Task: Look for space in Berlin from 26th June 2023 to 4th july 2023 for 2 adults, 1 child,  and 1 pet in price range Rs.15000 to Rs.22000. Place can be private room with 2 bedrooms having 2 beds and 2 bathrooms. Property type can be hotel. Amenities needed are: wifi, breakfast, smoking allowed. Booking option can be shelf check-in. Required host language is English.
Action: Mouse moved to (430, 491)
Screenshot: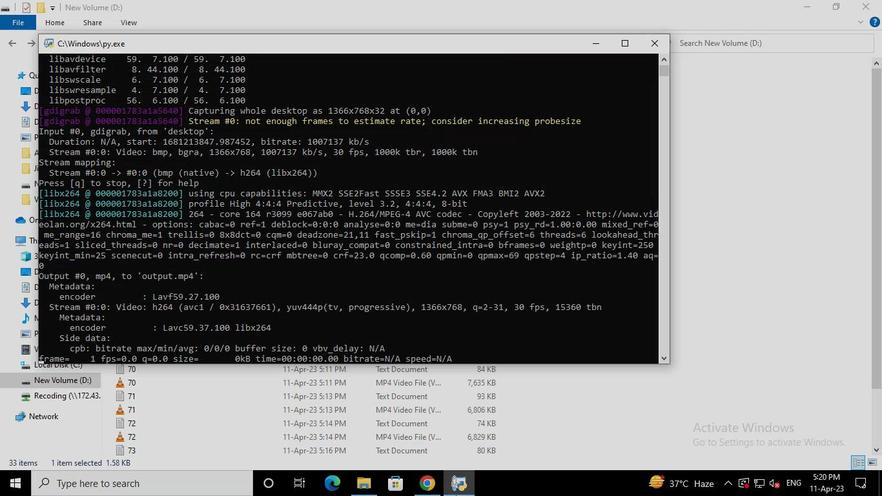 
Action: Mouse pressed left at (430, 491)
Screenshot: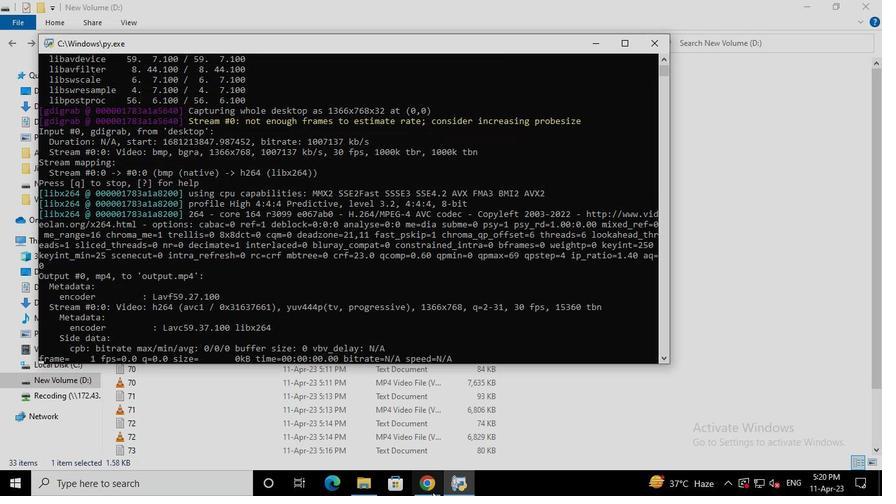 
Action: Mouse moved to (370, 113)
Screenshot: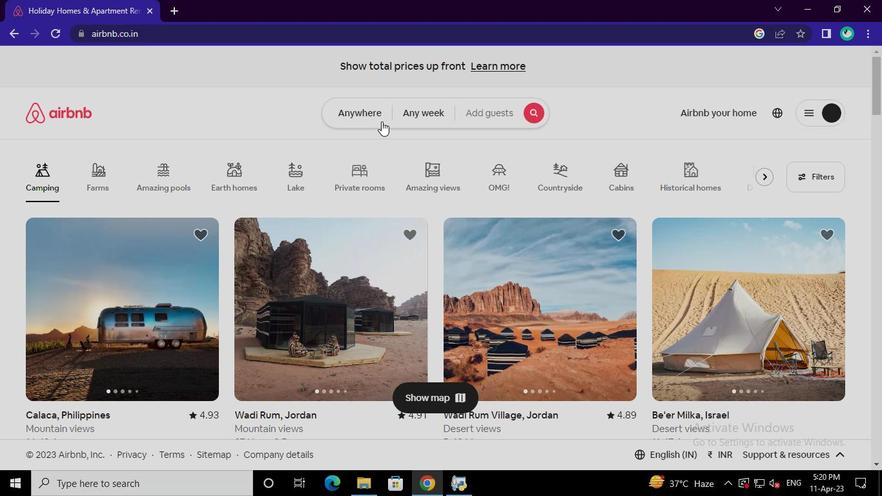 
Action: Mouse pressed left at (370, 113)
Screenshot: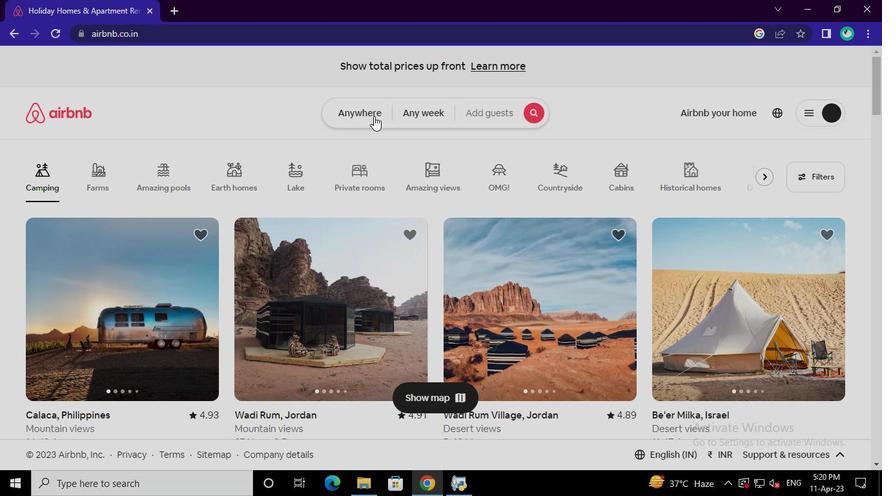 
Action: Mouse moved to (273, 165)
Screenshot: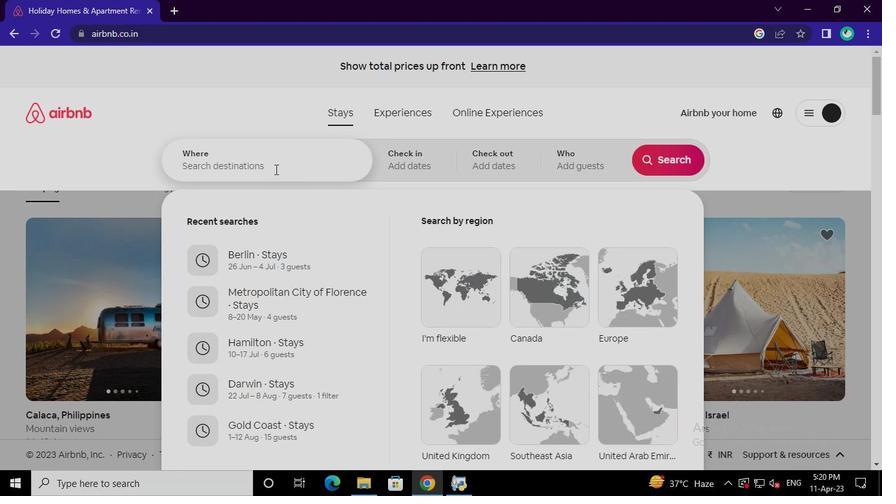 
Action: Mouse pressed left at (273, 165)
Screenshot: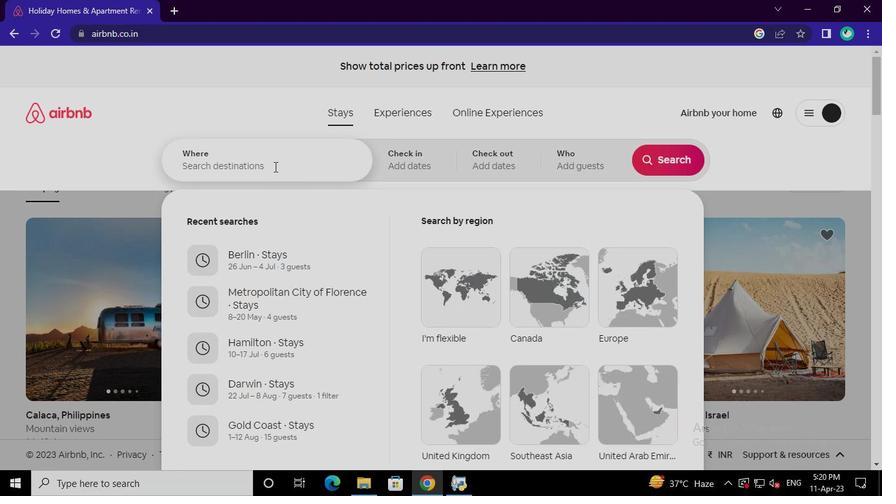 
Action: Keyboard Key.shift
Screenshot: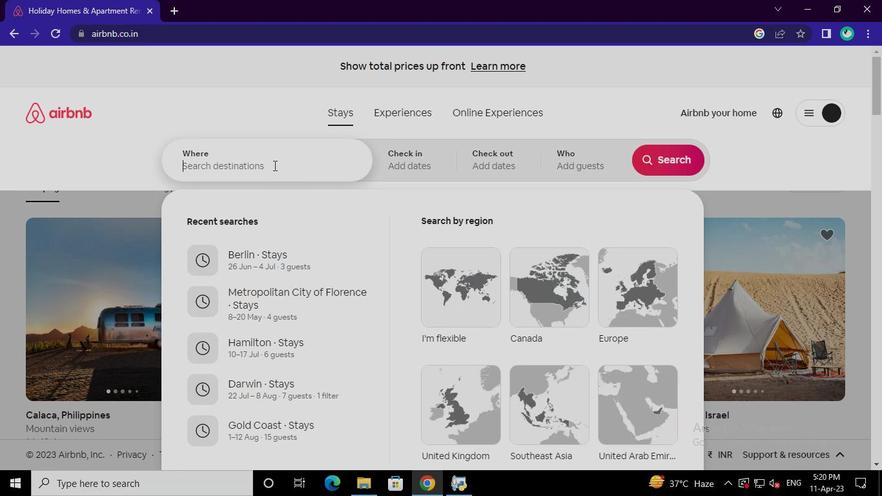 
Action: Keyboard B
Screenshot: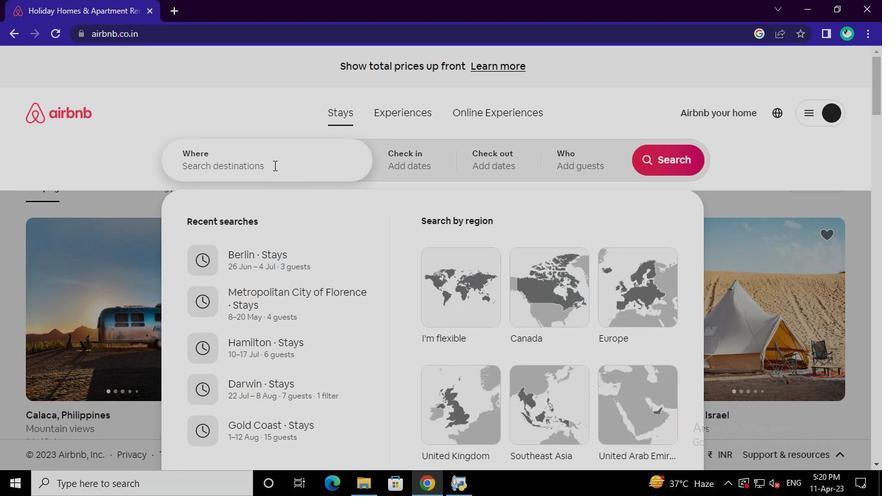 
Action: Keyboard e
Screenshot: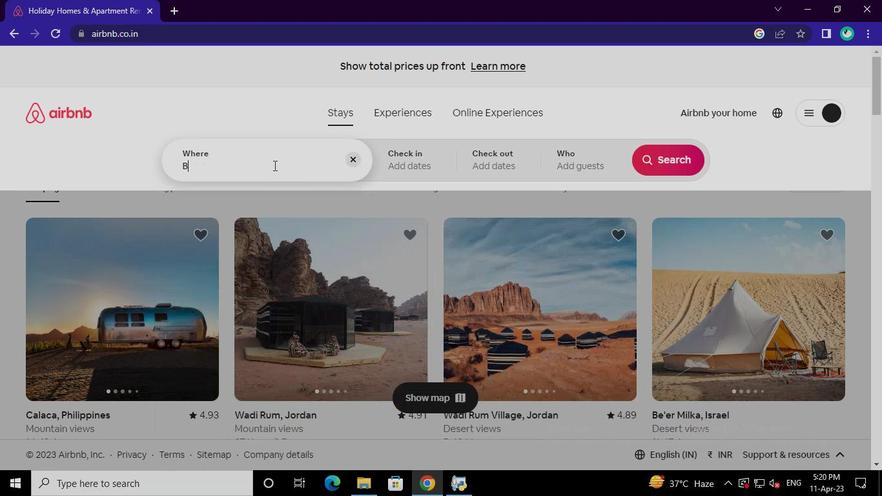 
Action: Keyboard r
Screenshot: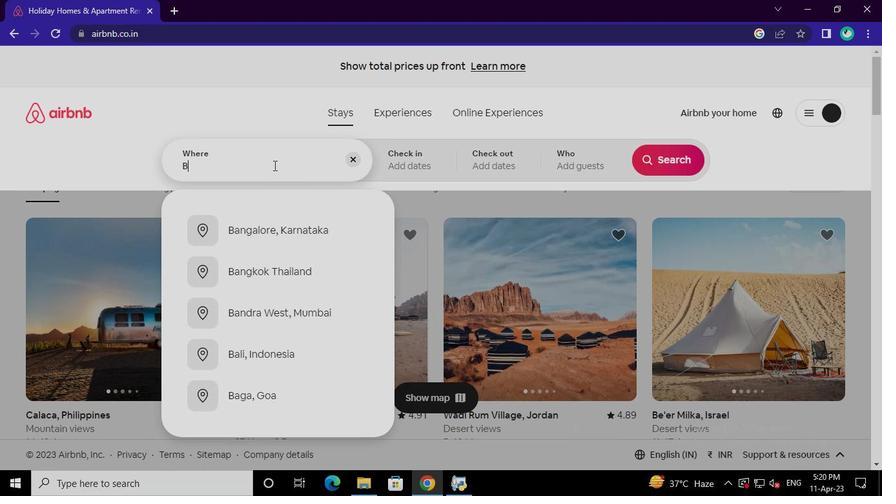 
Action: Keyboard l
Screenshot: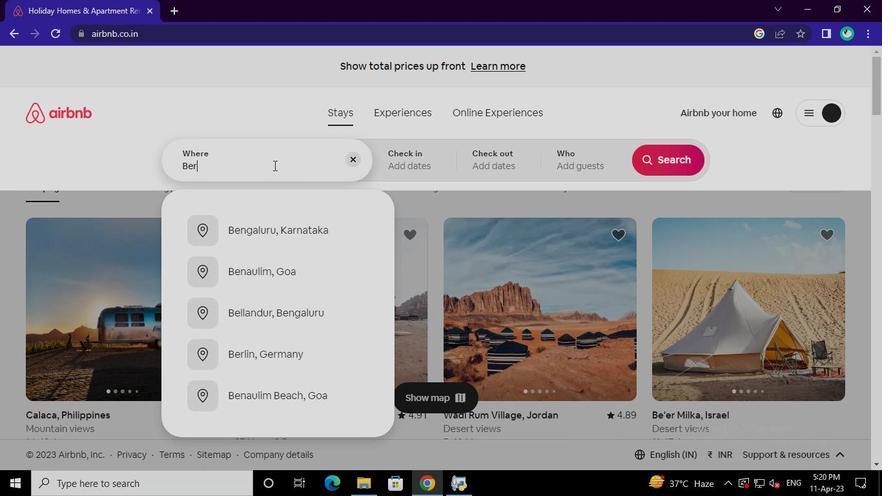 
Action: Keyboard i
Screenshot: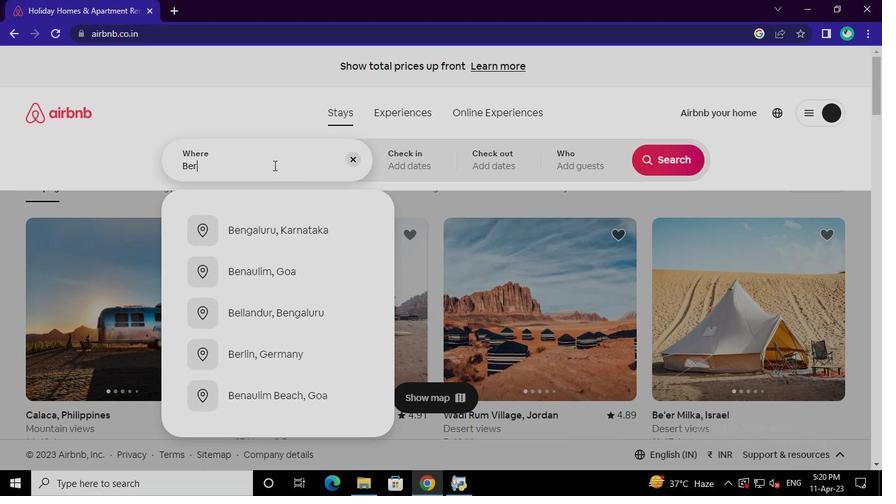 
Action: Keyboard n
Screenshot: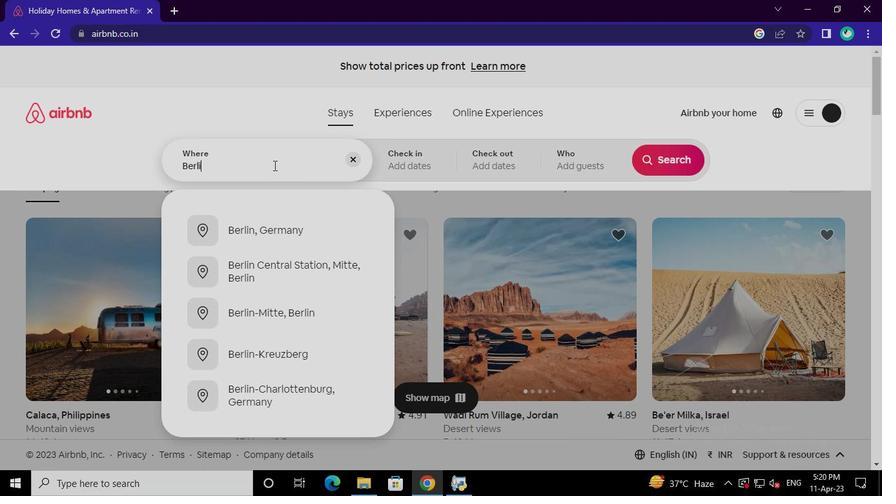 
Action: Mouse moved to (270, 226)
Screenshot: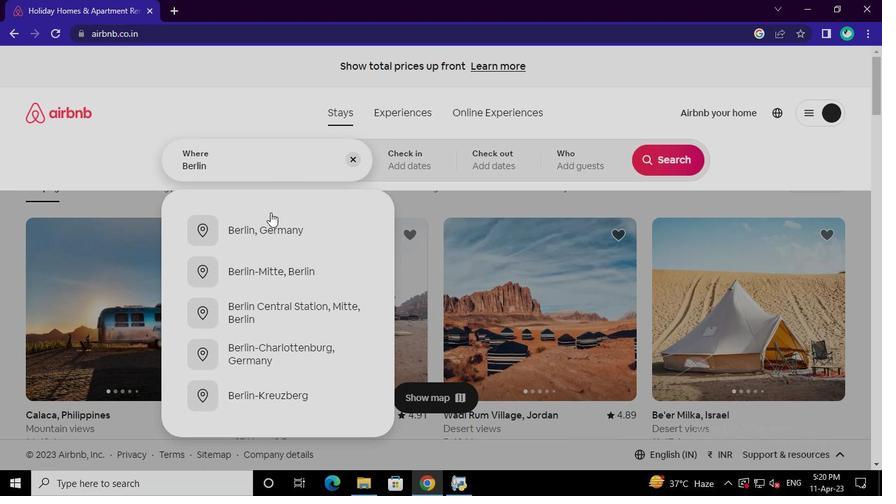
Action: Mouse pressed left at (270, 226)
Screenshot: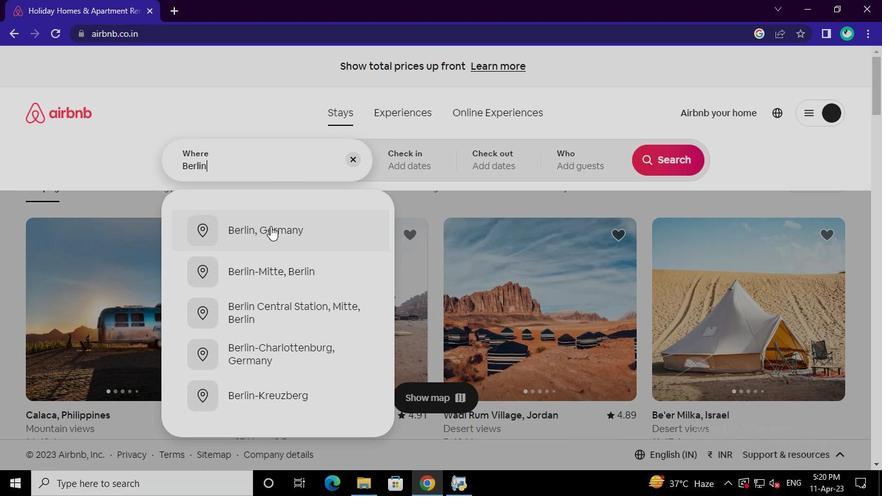 
Action: Mouse moved to (655, 262)
Screenshot: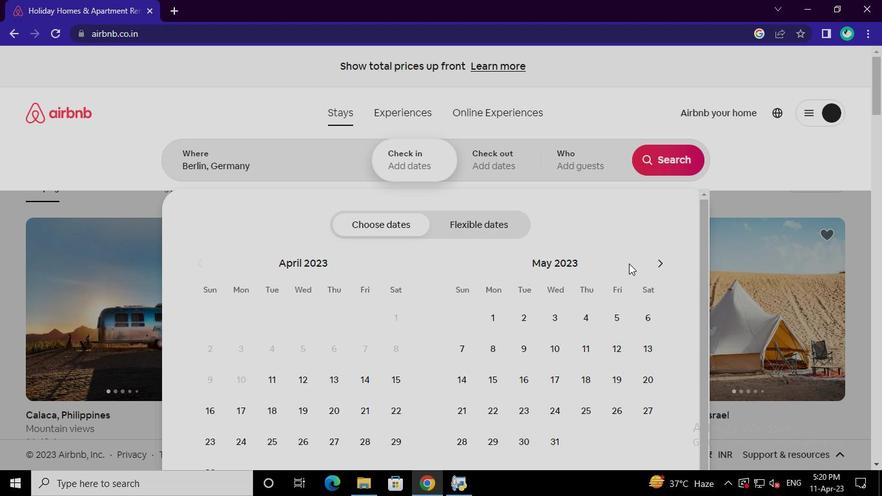 
Action: Mouse pressed left at (655, 262)
Screenshot: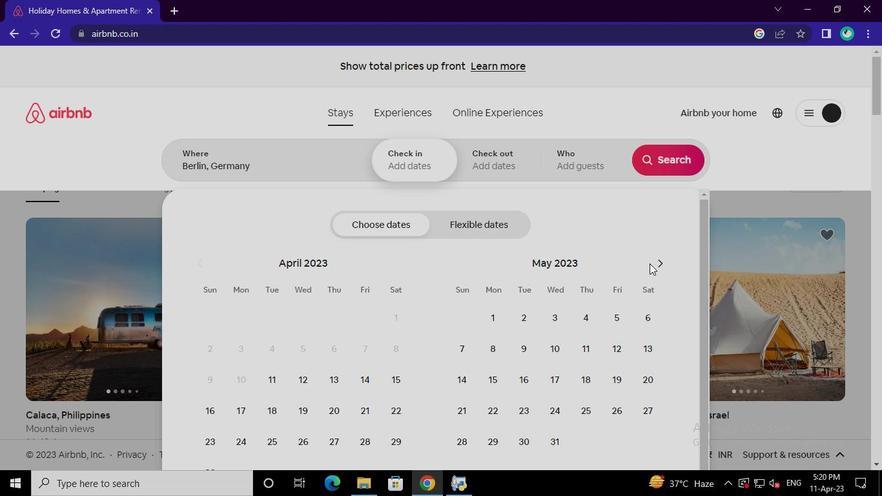 
Action: Mouse moved to (498, 436)
Screenshot: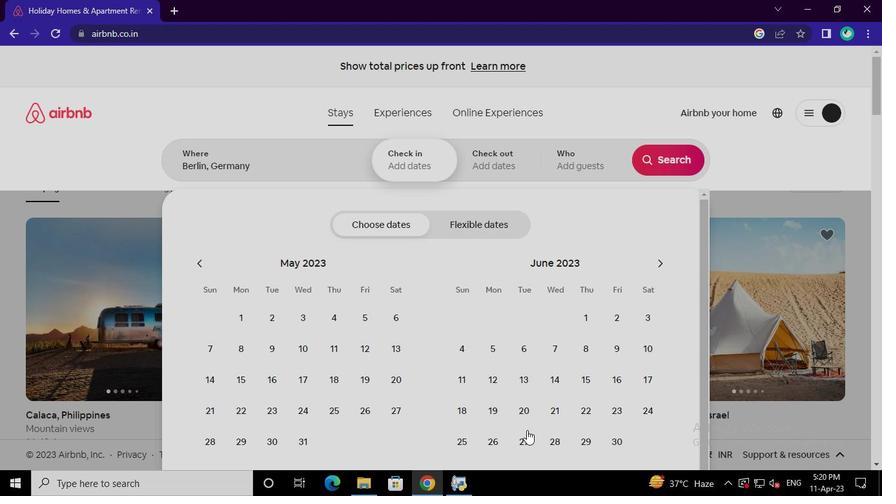
Action: Mouse pressed left at (498, 436)
Screenshot: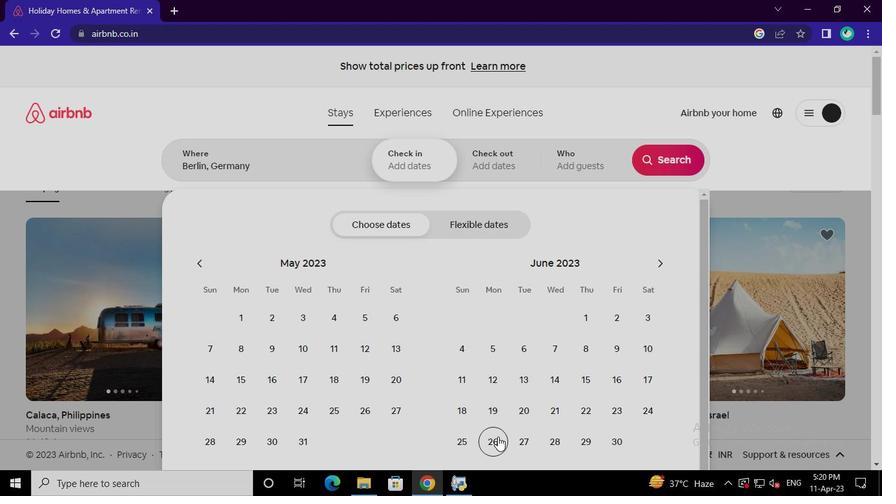 
Action: Mouse moved to (659, 256)
Screenshot: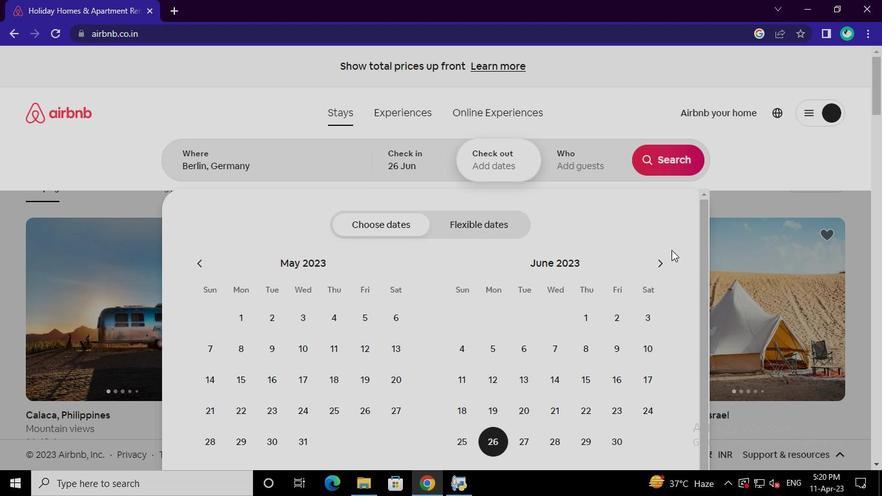 
Action: Mouse pressed left at (659, 256)
Screenshot: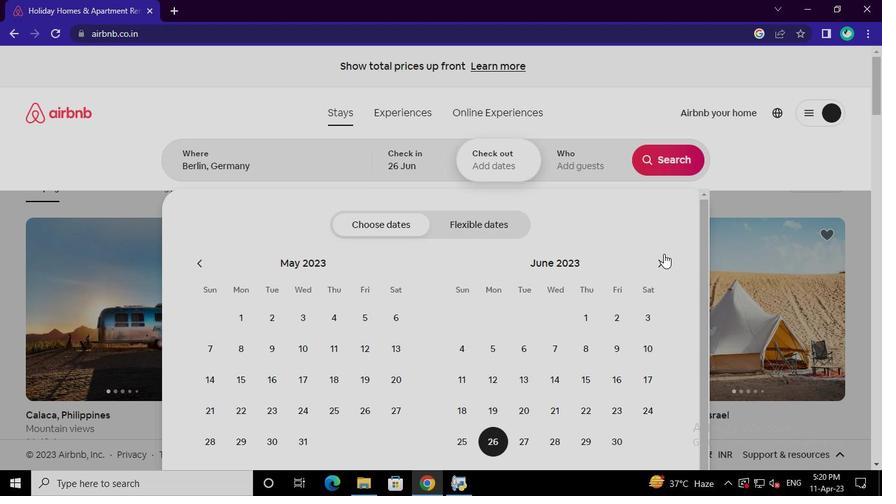 
Action: Mouse moved to (527, 345)
Screenshot: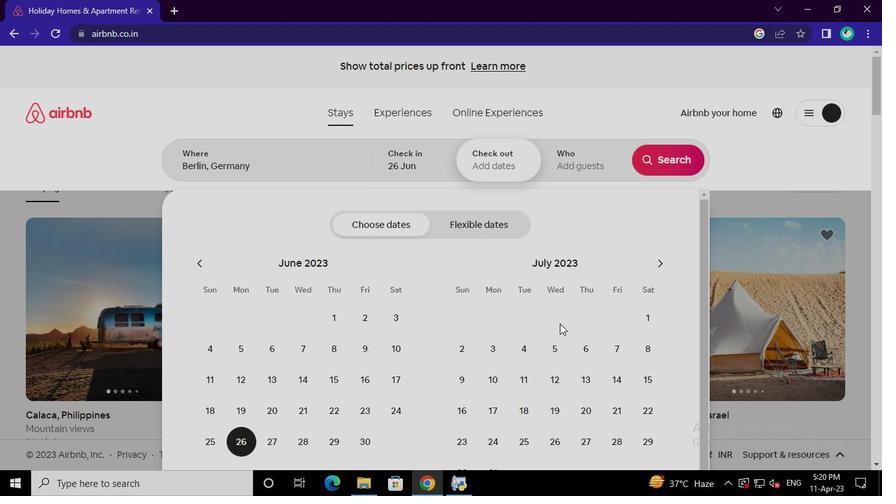 
Action: Mouse pressed left at (527, 345)
Screenshot: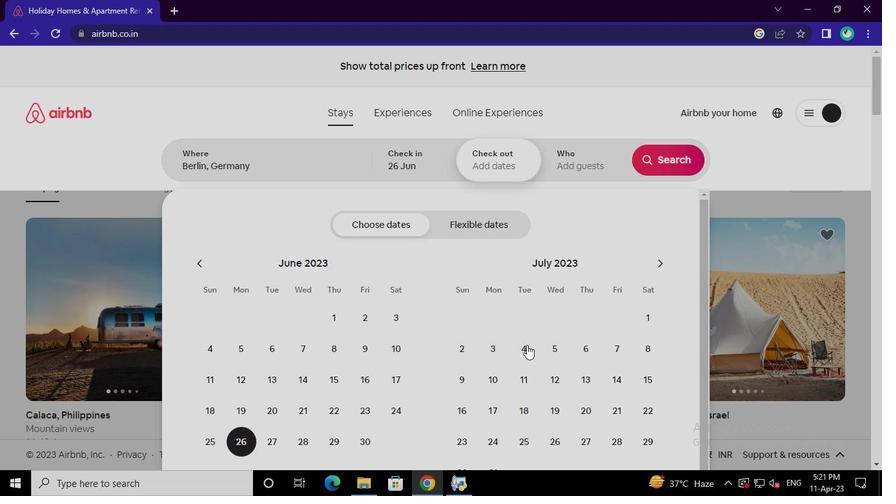 
Action: Mouse moved to (597, 157)
Screenshot: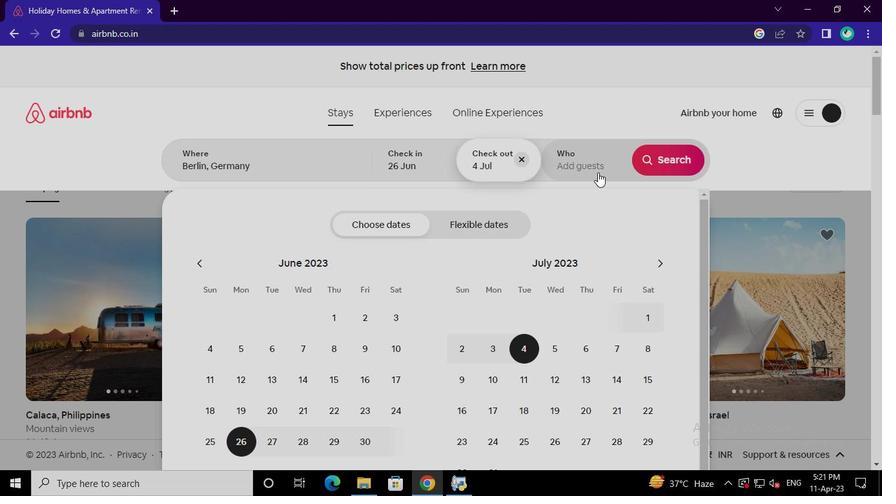 
Action: Mouse pressed left at (597, 157)
Screenshot: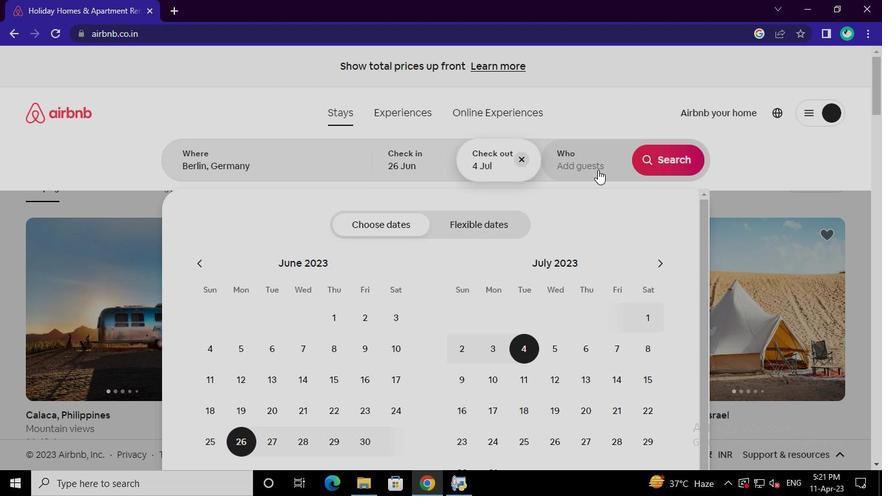 
Action: Mouse moved to (674, 231)
Screenshot: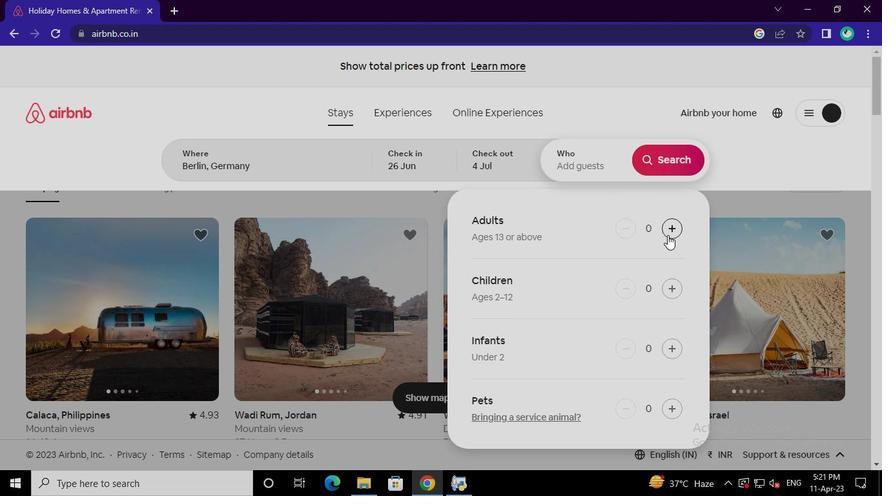 
Action: Mouse pressed left at (674, 231)
Screenshot: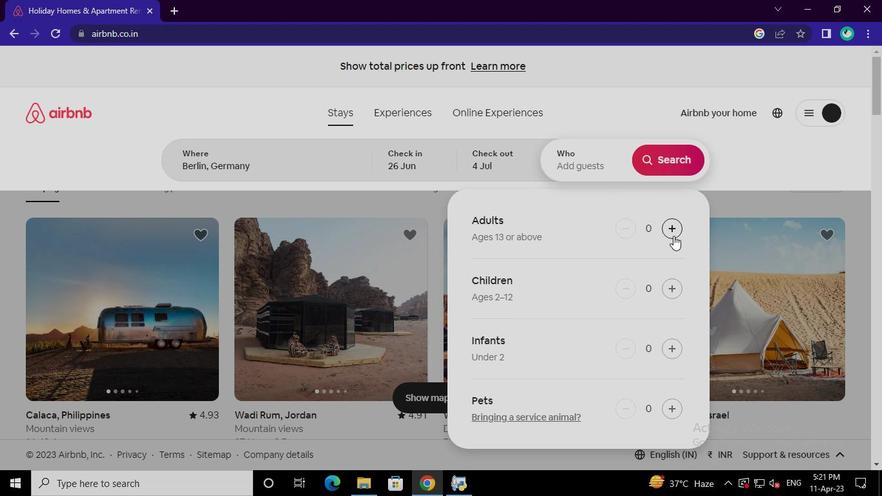 
Action: Mouse pressed left at (674, 231)
Screenshot: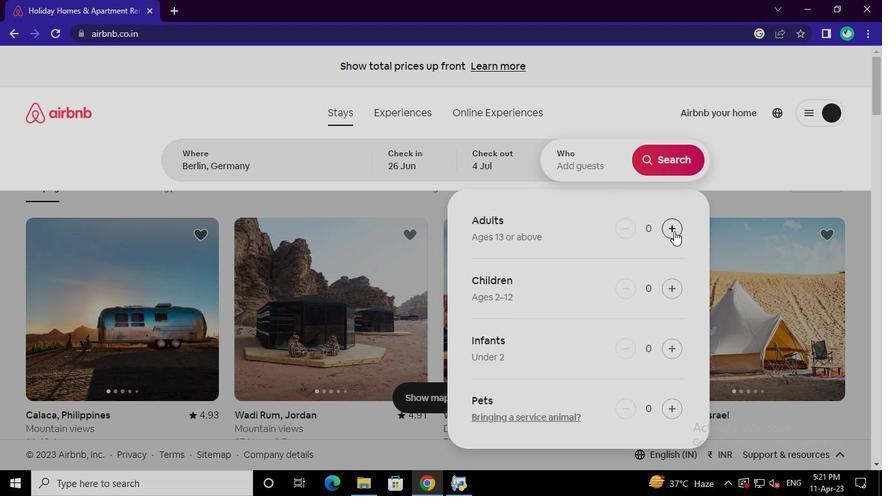 
Action: Mouse moved to (677, 287)
Screenshot: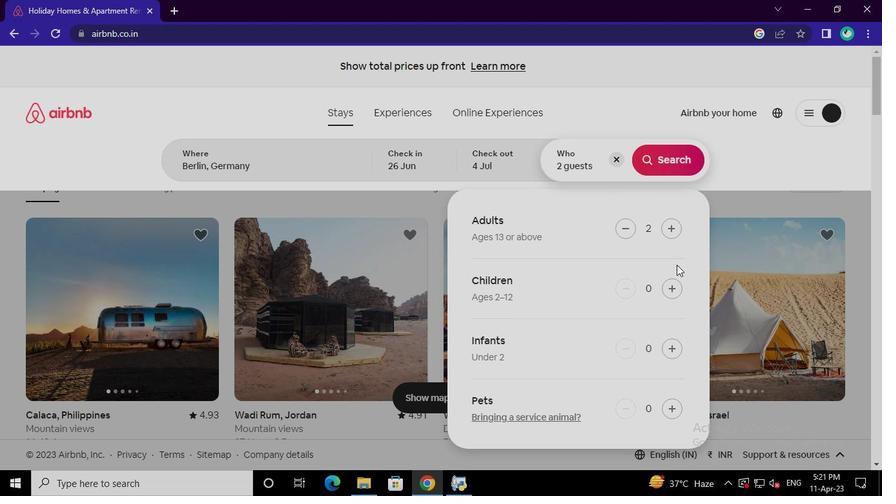 
Action: Mouse pressed left at (677, 287)
Screenshot: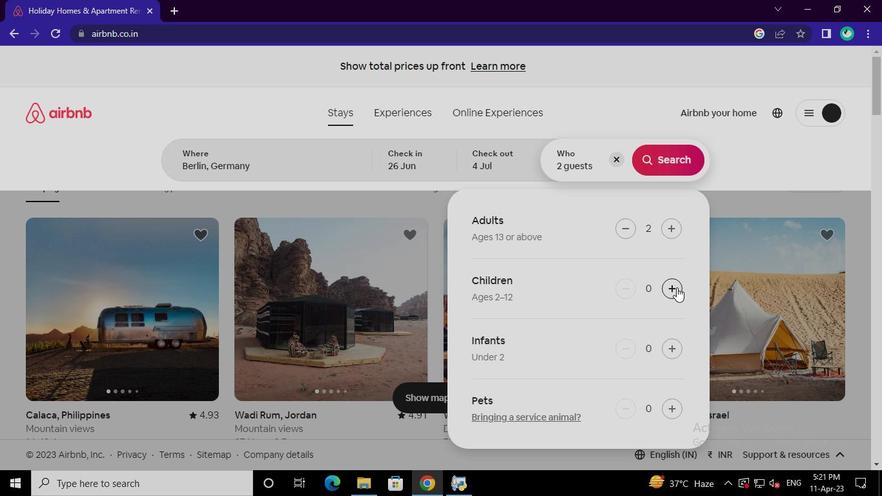 
Action: Mouse moved to (673, 408)
Screenshot: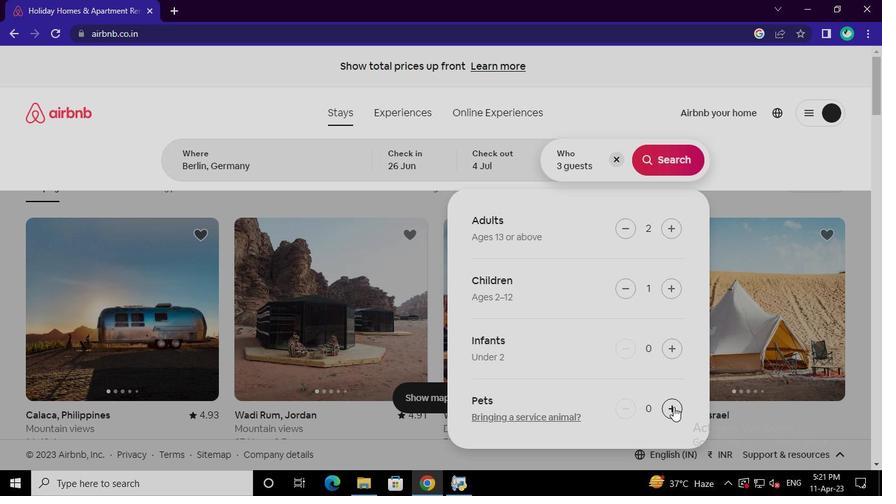
Action: Mouse pressed left at (673, 408)
Screenshot: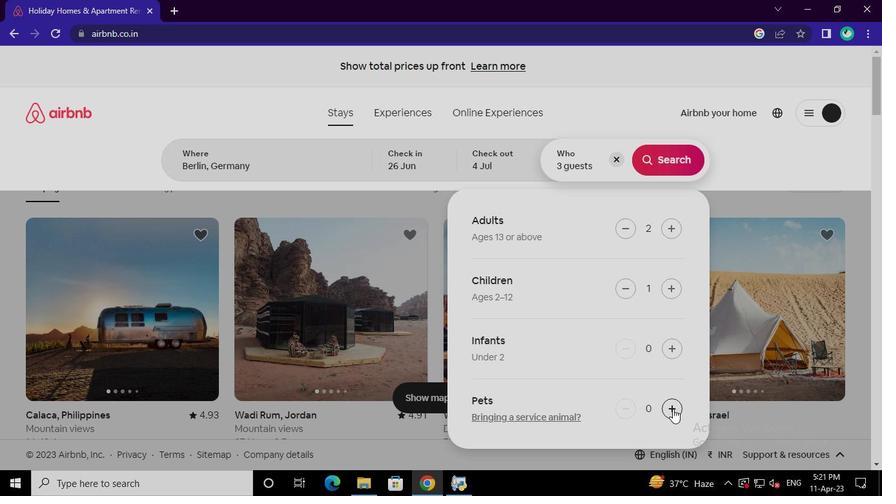 
Action: Mouse moved to (686, 158)
Screenshot: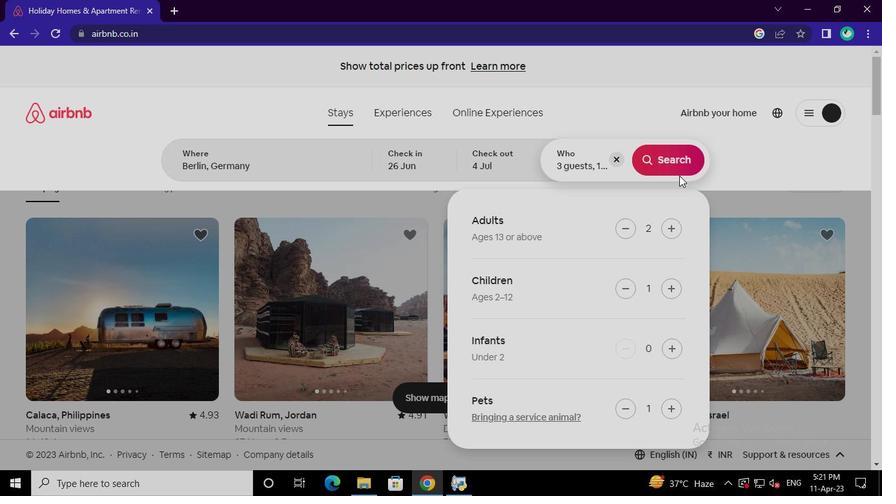 
Action: Mouse pressed left at (686, 158)
Screenshot: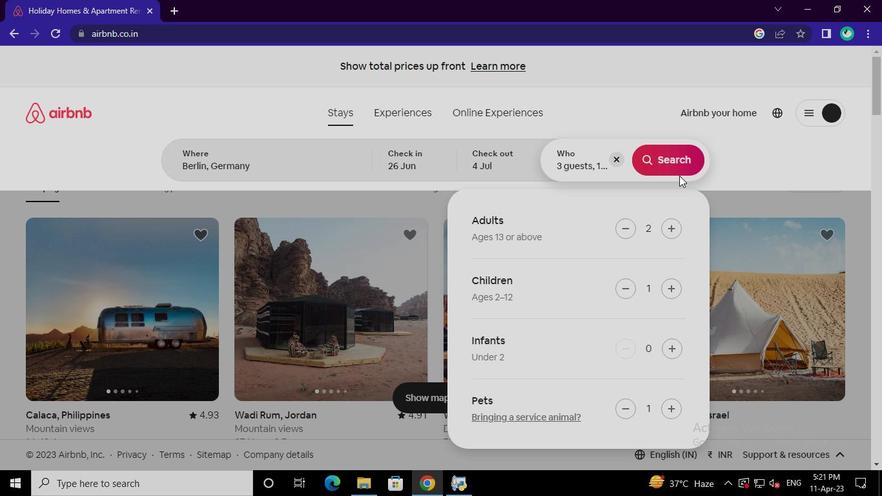 
Action: Mouse moved to (839, 118)
Screenshot: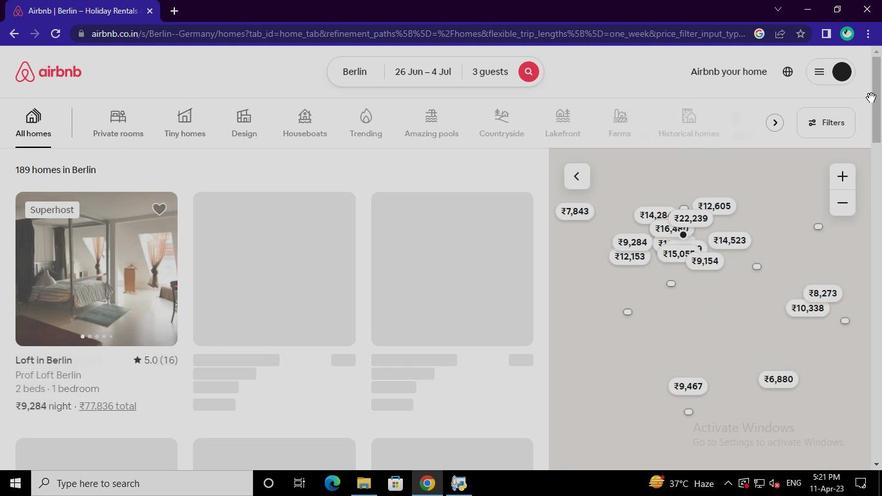 
Action: Mouse pressed left at (839, 118)
Screenshot: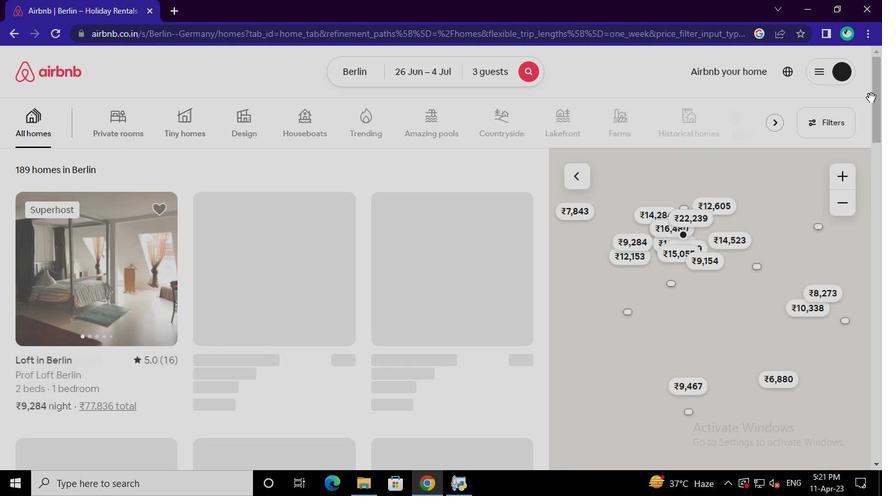 
Action: Mouse moved to (345, 289)
Screenshot: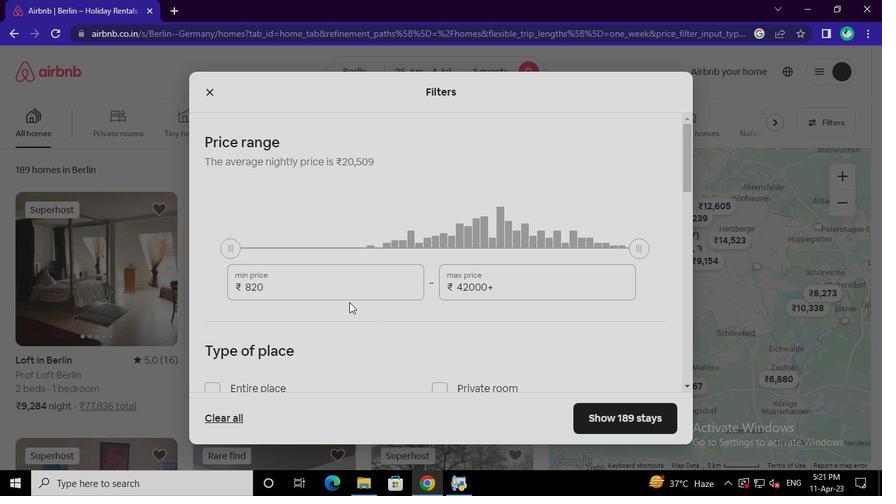 
Action: Mouse pressed left at (345, 289)
Screenshot: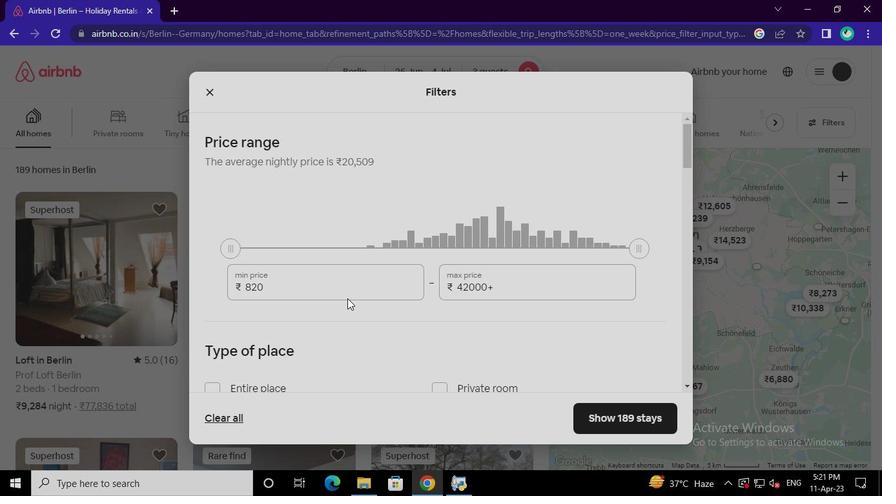 
Action: Keyboard Key.backspace
Screenshot: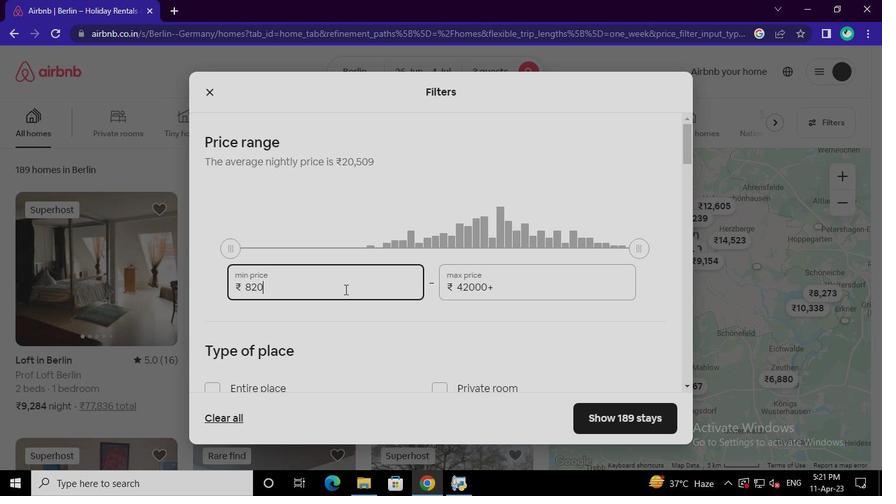 
Action: Keyboard Key.backspace
Screenshot: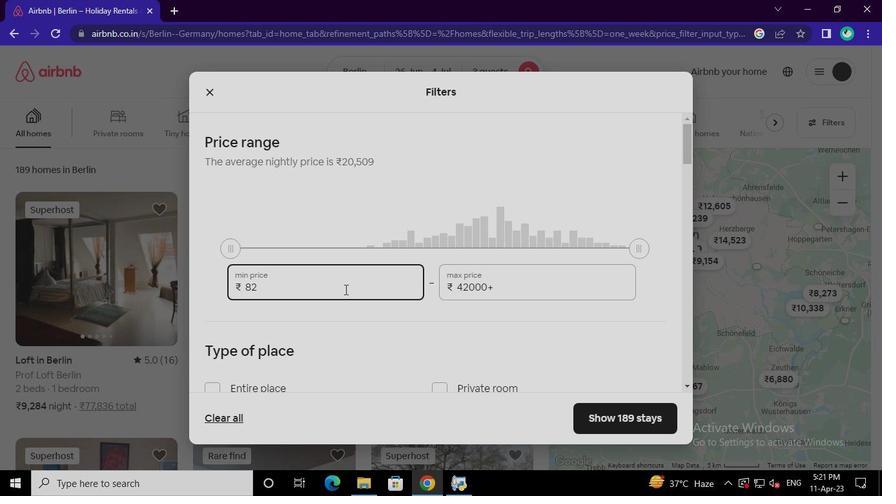 
Action: Keyboard Key.backspace
Screenshot: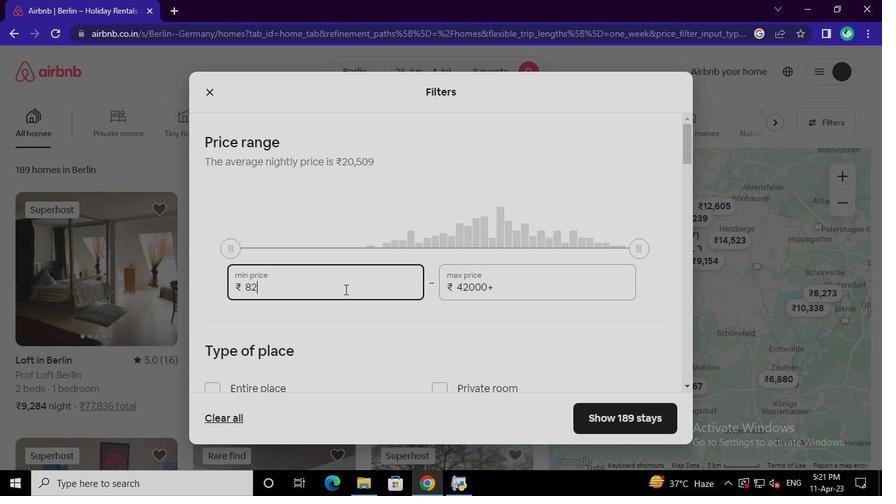 
Action: Keyboard Key.backspace
Screenshot: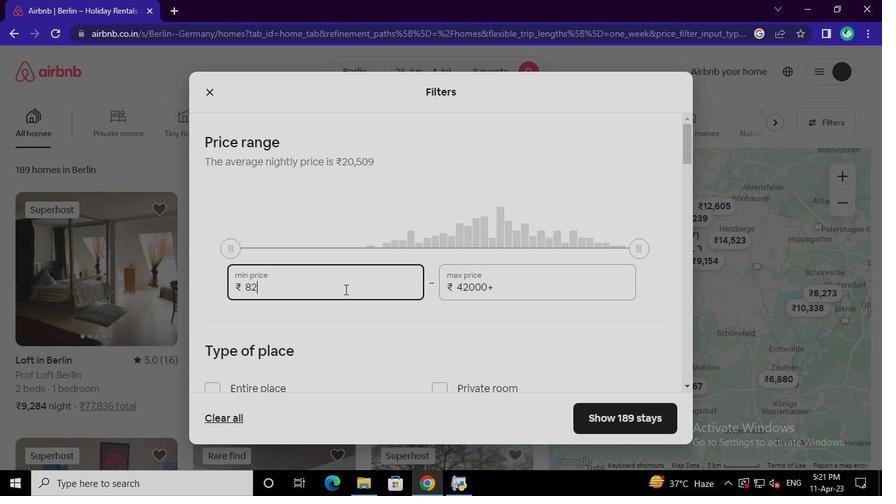 
Action: Keyboard Key.backspace
Screenshot: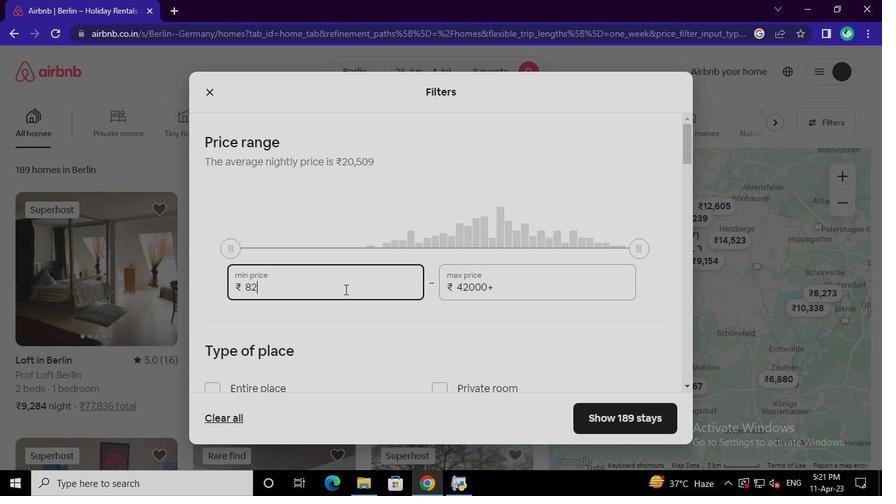
Action: Keyboard Key.backspace
Screenshot: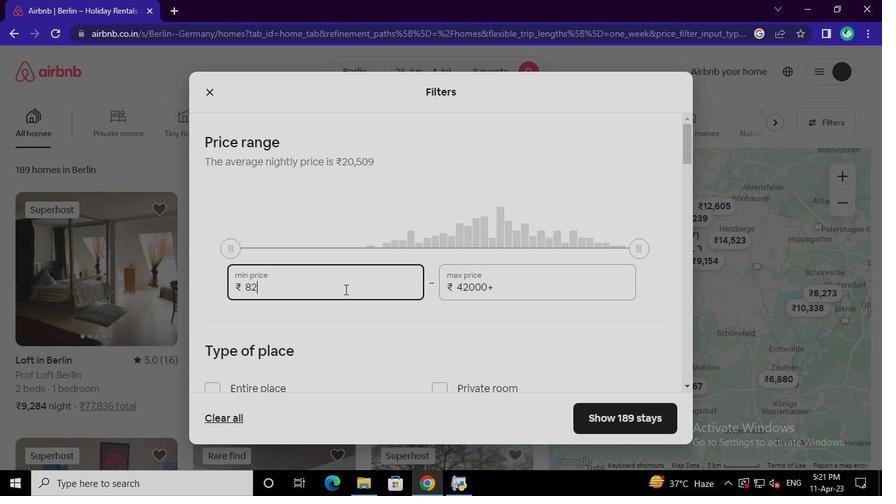 
Action: Keyboard Key.backspace
Screenshot: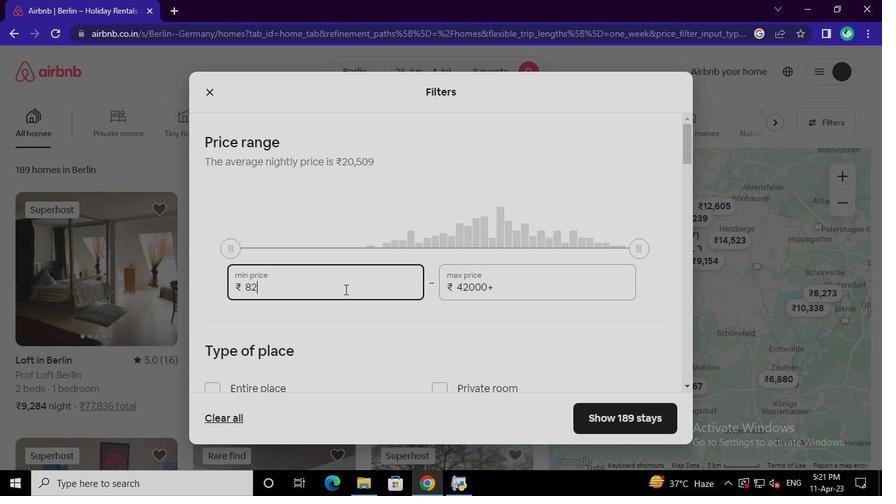 
Action: Keyboard Key.backspace
Screenshot: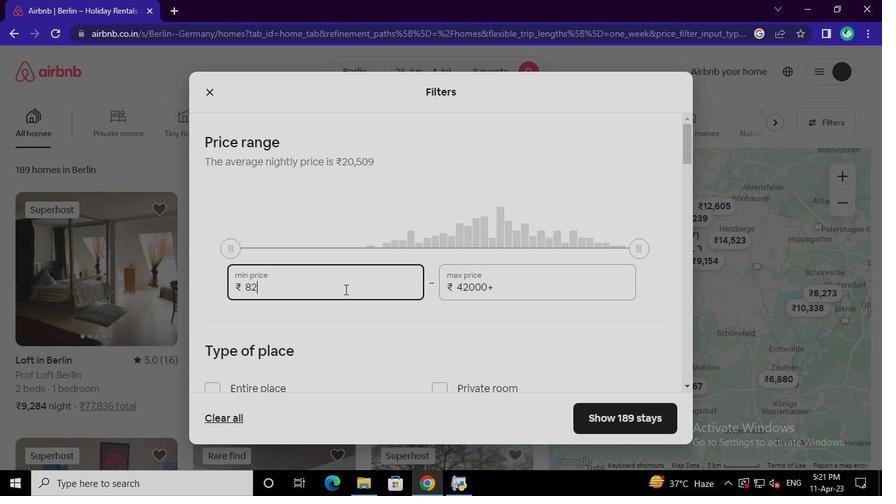 
Action: Keyboard Key.backspace
Screenshot: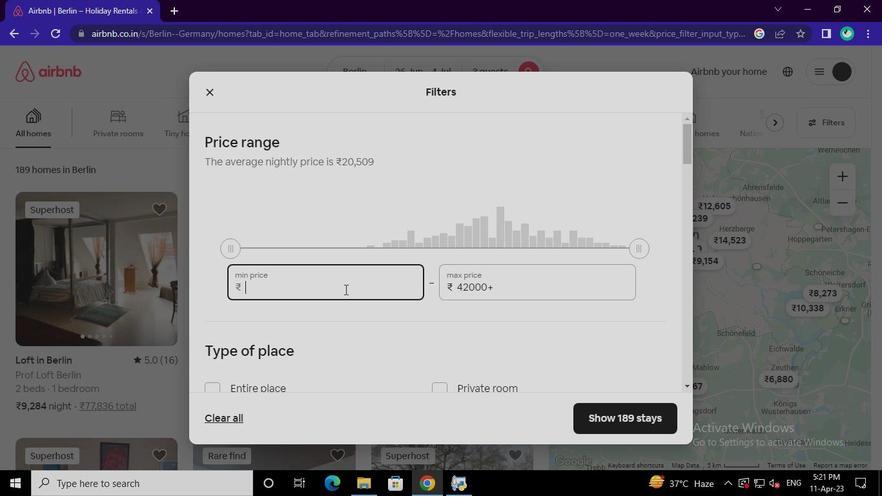 
Action: Keyboard <97>
Screenshot: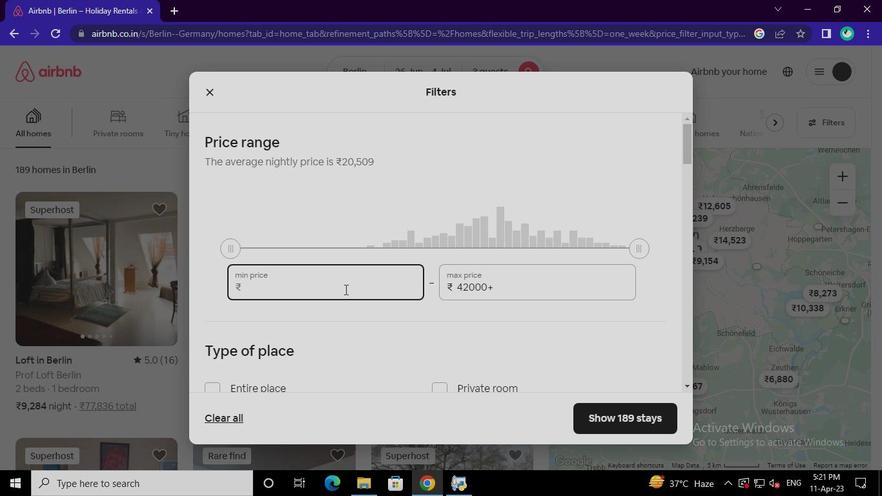 
Action: Keyboard <101>
Screenshot: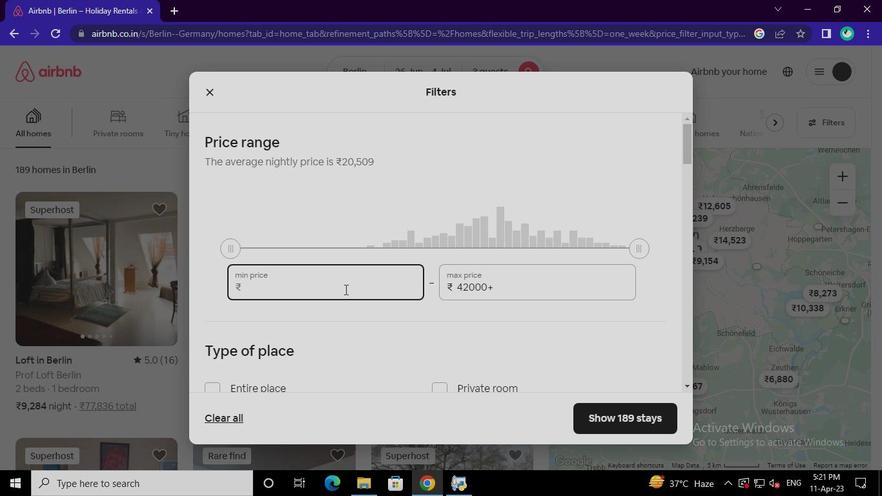 
Action: Keyboard <96>
Screenshot: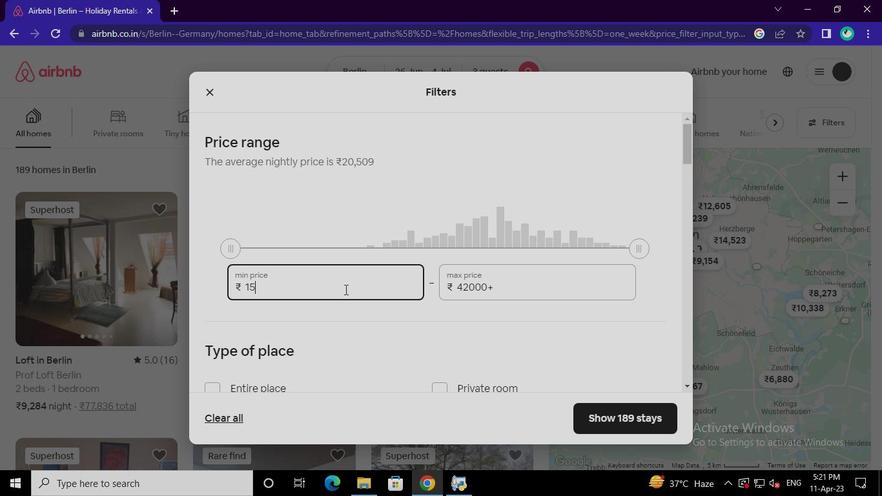 
Action: Keyboard <96>
Screenshot: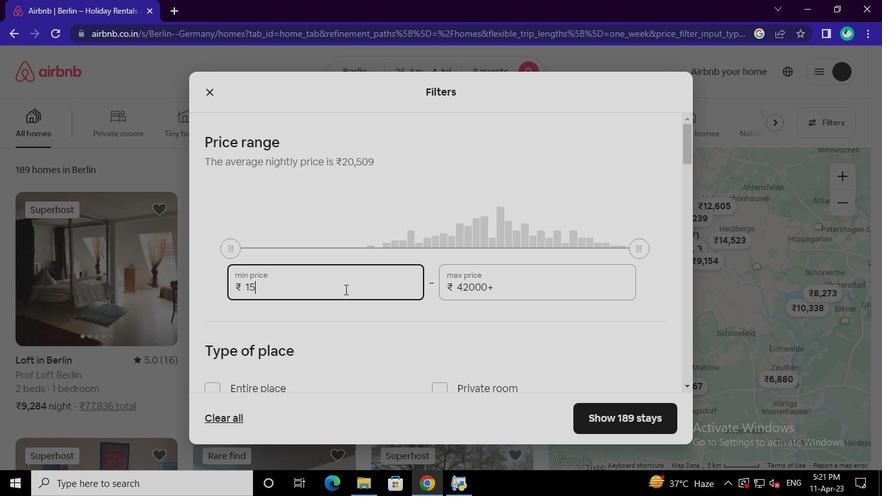 
Action: Keyboard <96>
Screenshot: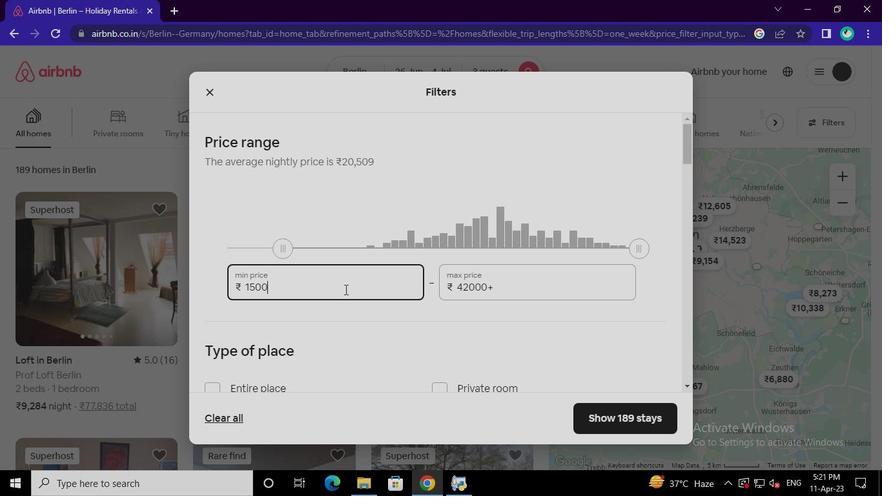 
Action: Mouse moved to (500, 281)
Screenshot: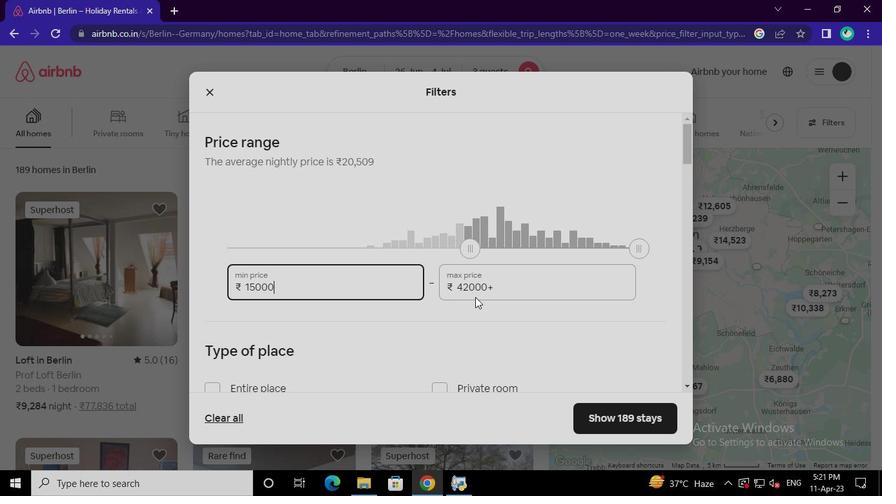 
Action: Mouse pressed left at (500, 281)
Screenshot: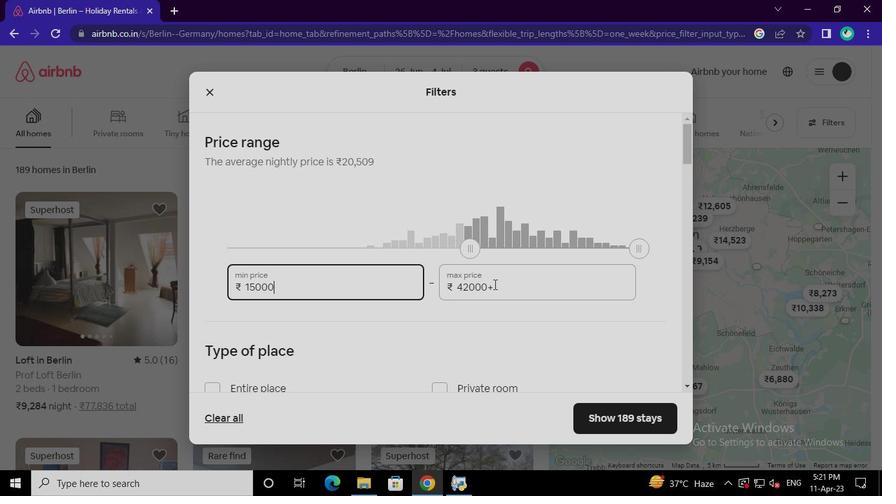 
Action: Keyboard Key.backspace
Screenshot: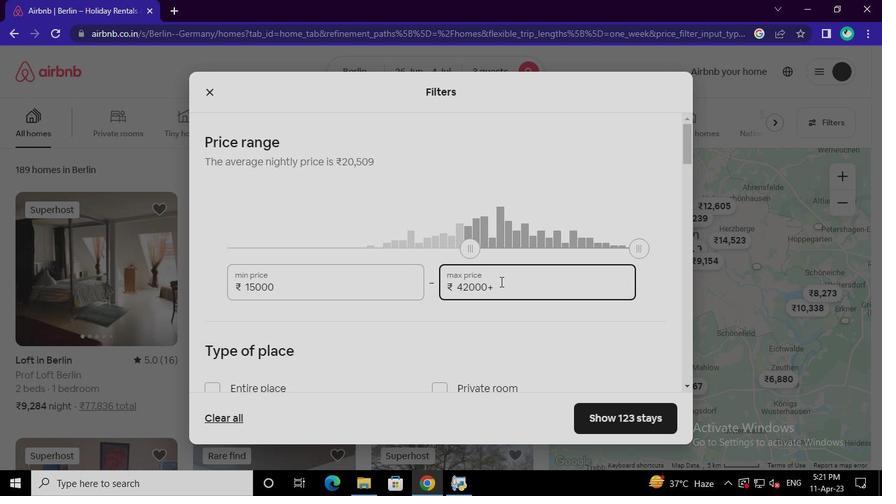 
Action: Keyboard Key.backspace
Screenshot: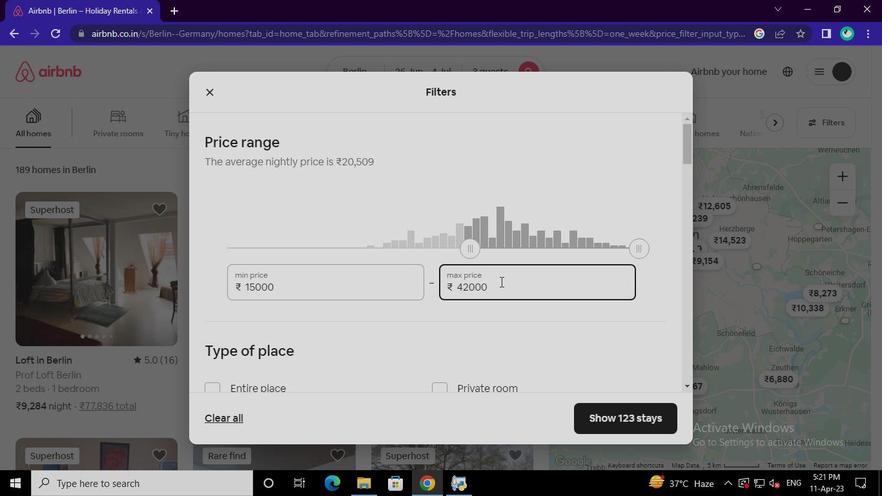 
Action: Keyboard Key.backspace
Screenshot: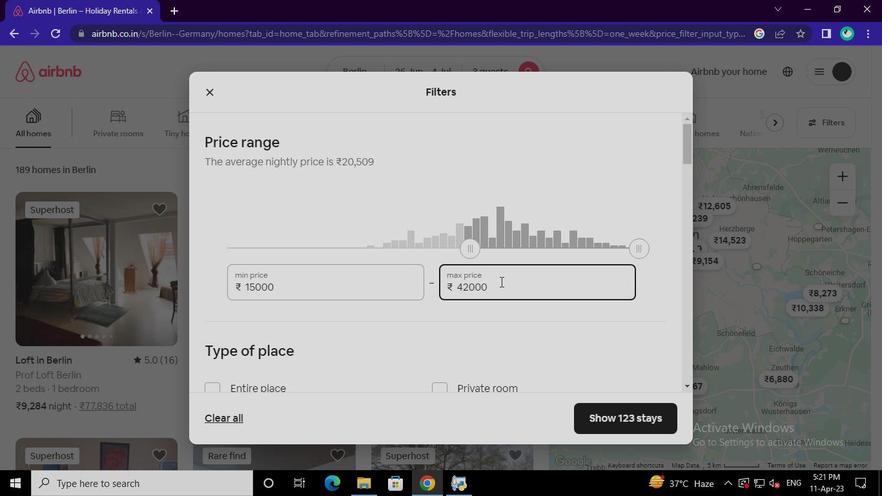 
Action: Keyboard Key.backspace
Screenshot: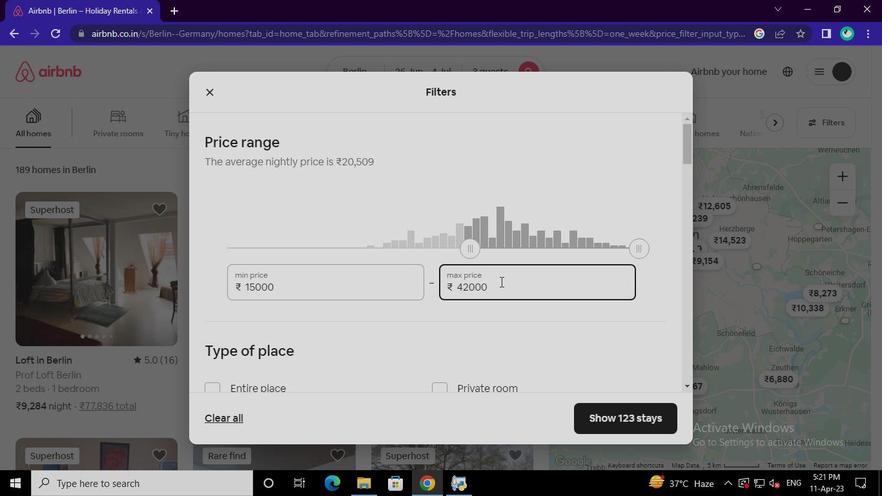 
Action: Keyboard Key.backspace
Screenshot: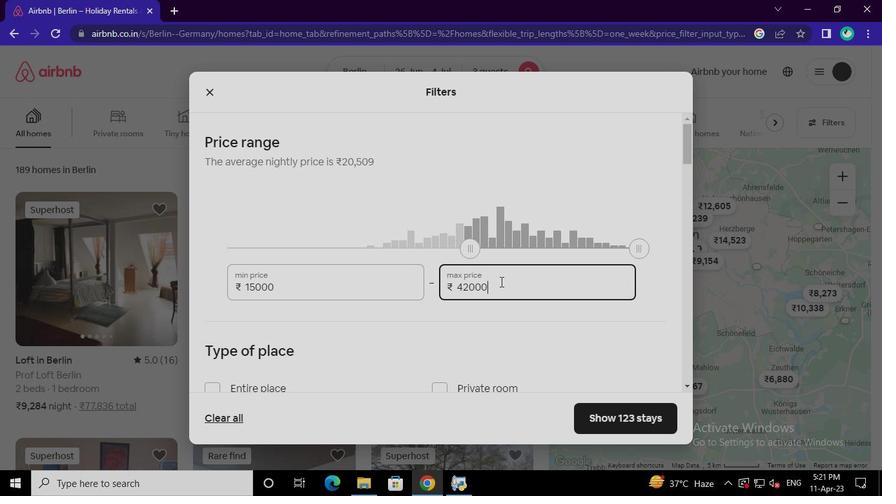 
Action: Keyboard Key.backspace
Screenshot: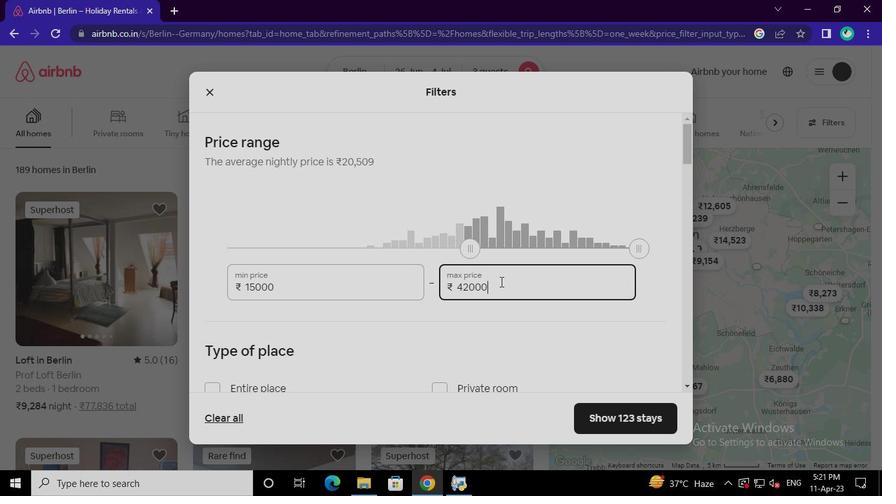 
Action: Keyboard Key.backspace
Screenshot: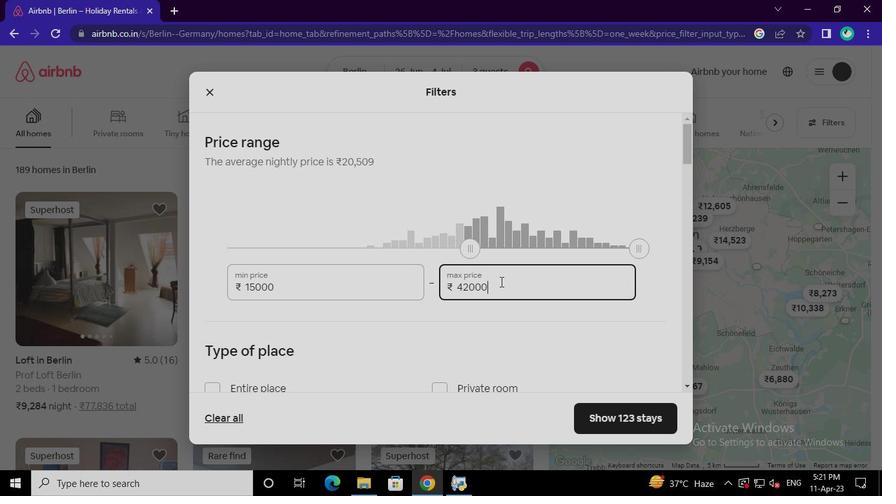 
Action: Keyboard Key.backspace
Screenshot: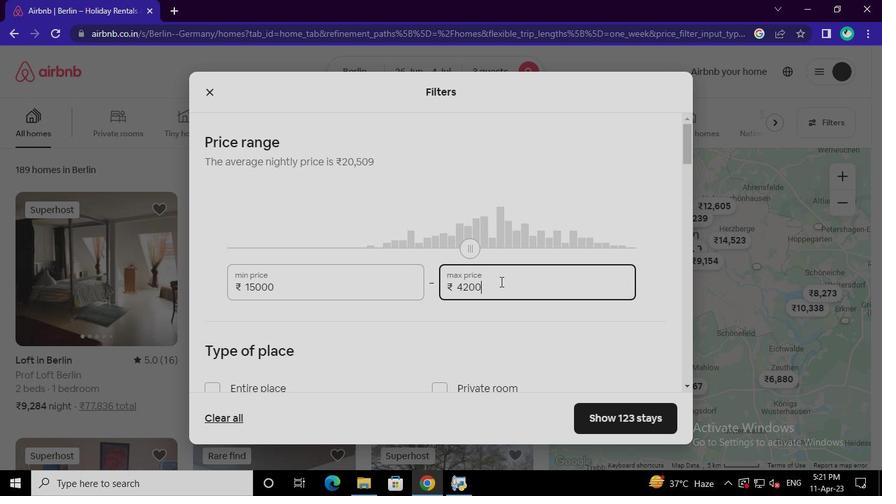 
Action: Keyboard Key.backspace
Screenshot: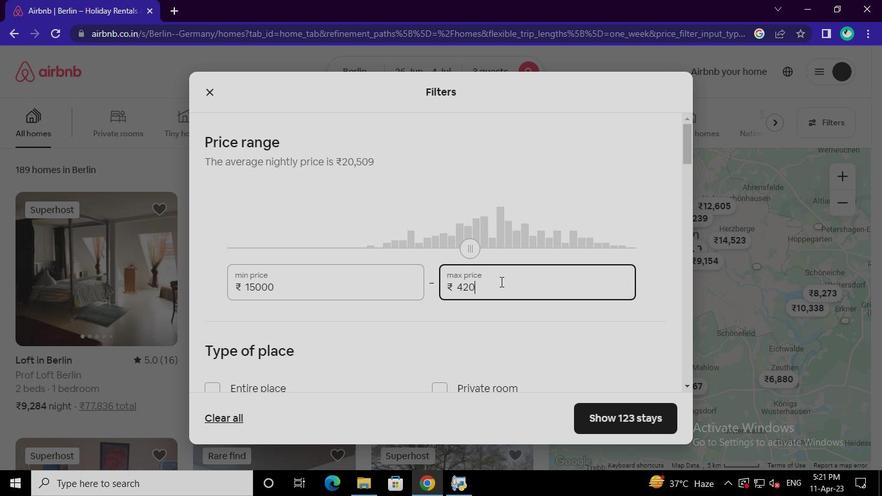 
Action: Keyboard <98>
Screenshot: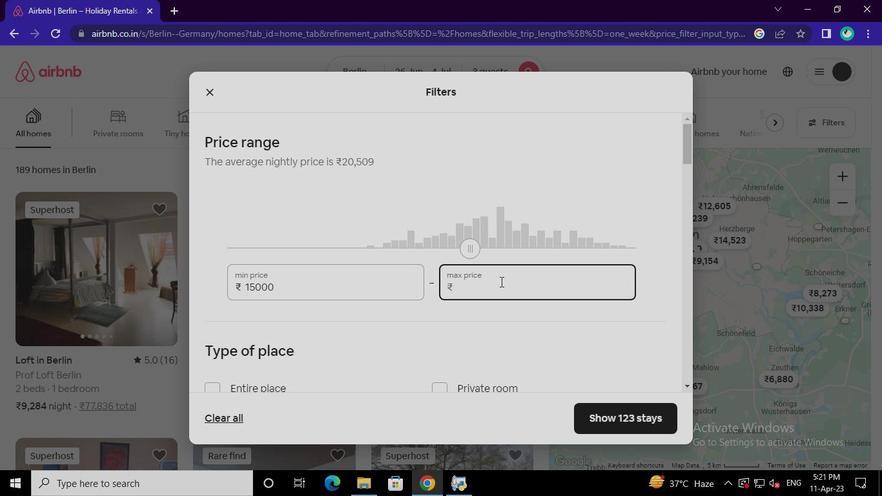 
Action: Keyboard <98>
Screenshot: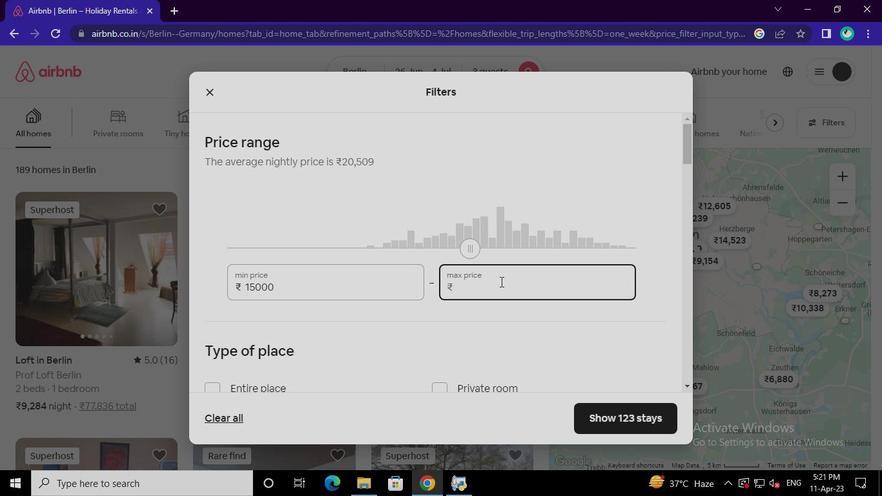 
Action: Keyboard <96>
Screenshot: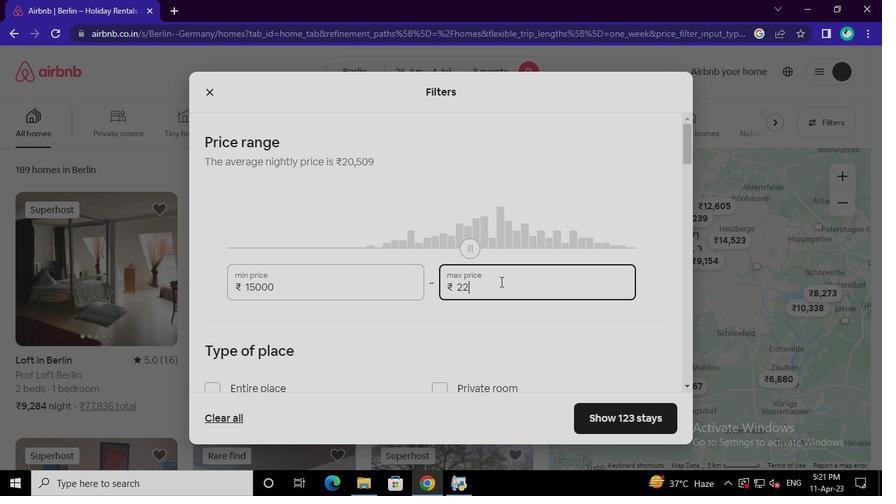 
Action: Keyboard <96>
Screenshot: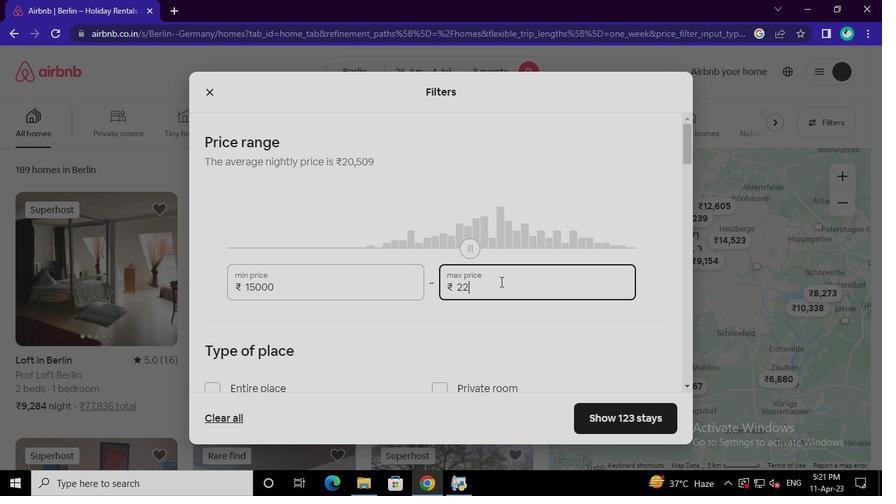 
Action: Keyboard <96>
Screenshot: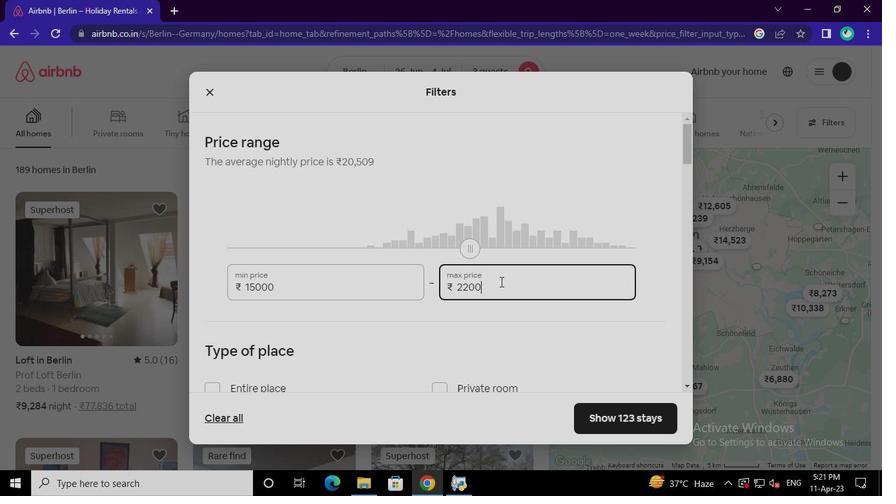 
Action: Mouse moved to (434, 326)
Screenshot: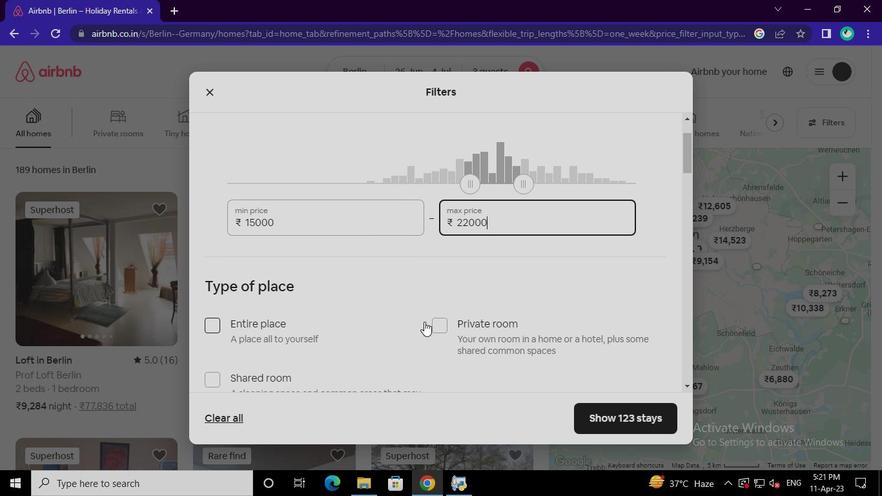 
Action: Mouse pressed left at (434, 326)
Screenshot: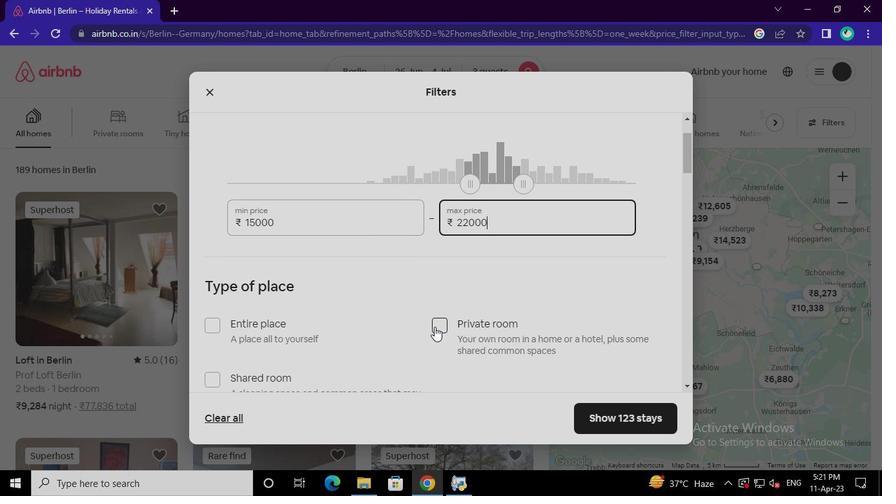
Action: Mouse moved to (331, 283)
Screenshot: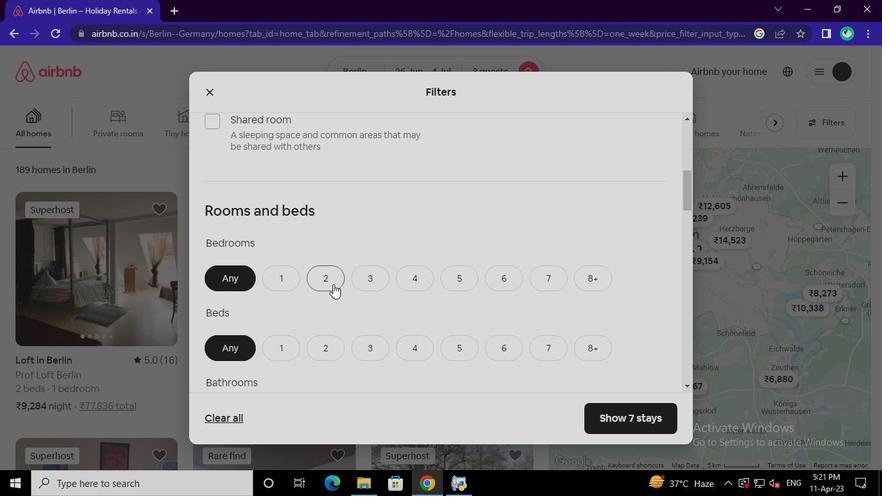 
Action: Mouse pressed left at (331, 283)
Screenshot: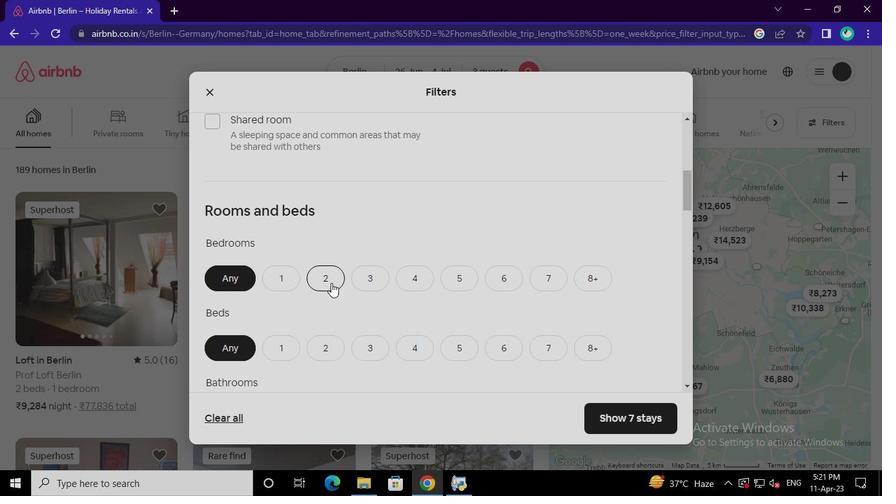 
Action: Mouse pressed left at (331, 283)
Screenshot: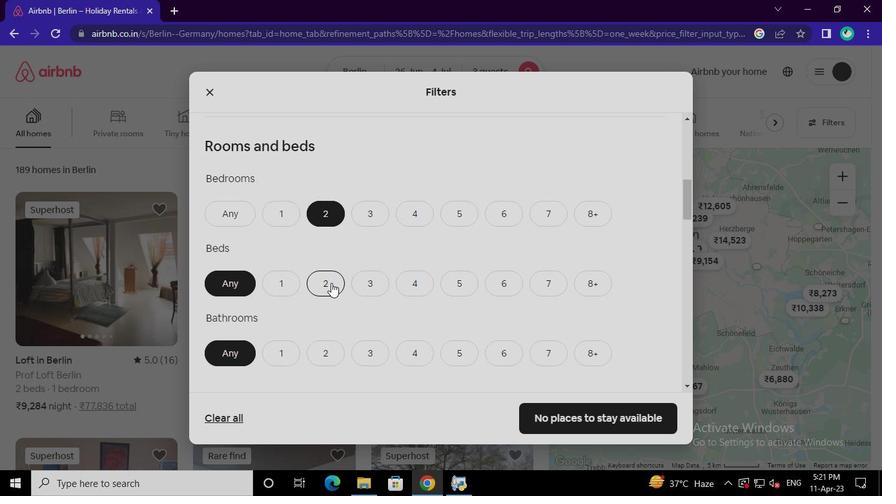 
Action: Mouse moved to (322, 230)
Screenshot: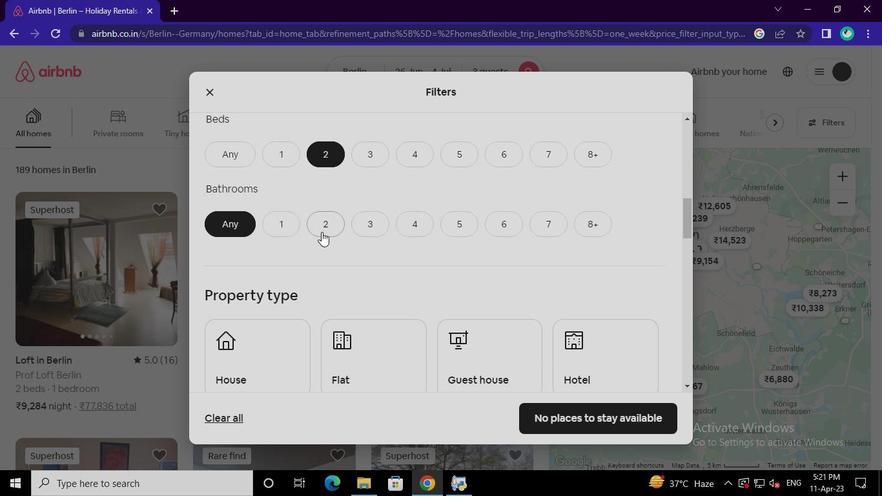 
Action: Mouse pressed left at (322, 230)
Screenshot: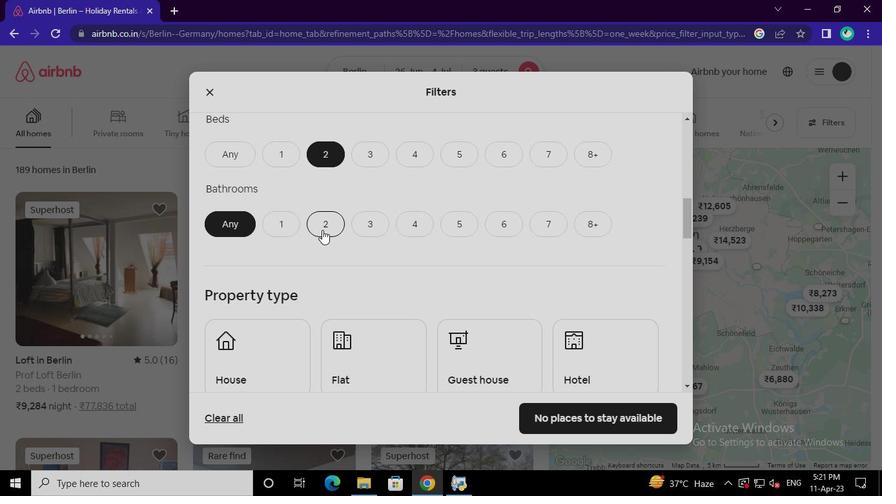 
Action: Mouse moved to (597, 307)
Screenshot: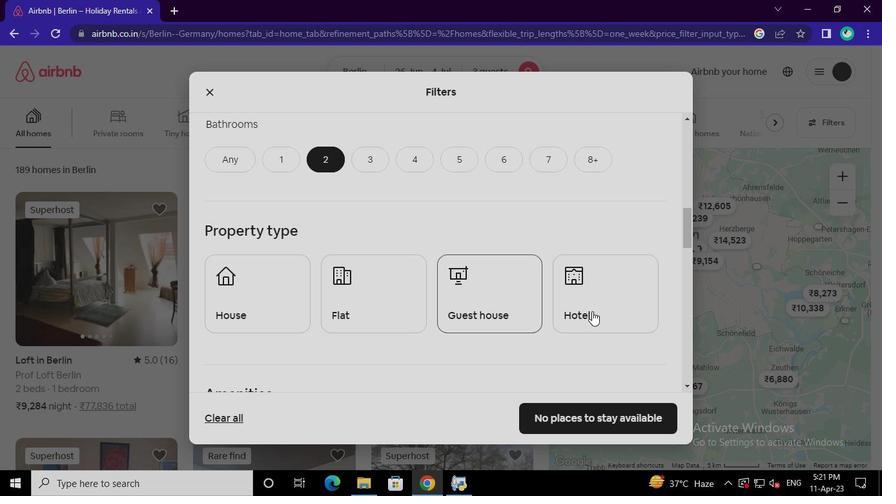 
Action: Mouse pressed left at (597, 307)
Screenshot: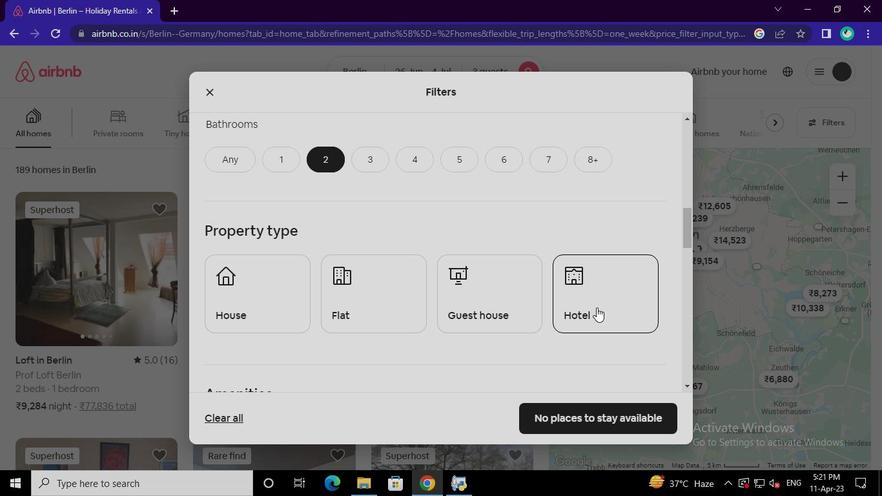 
Action: Mouse moved to (253, 298)
Screenshot: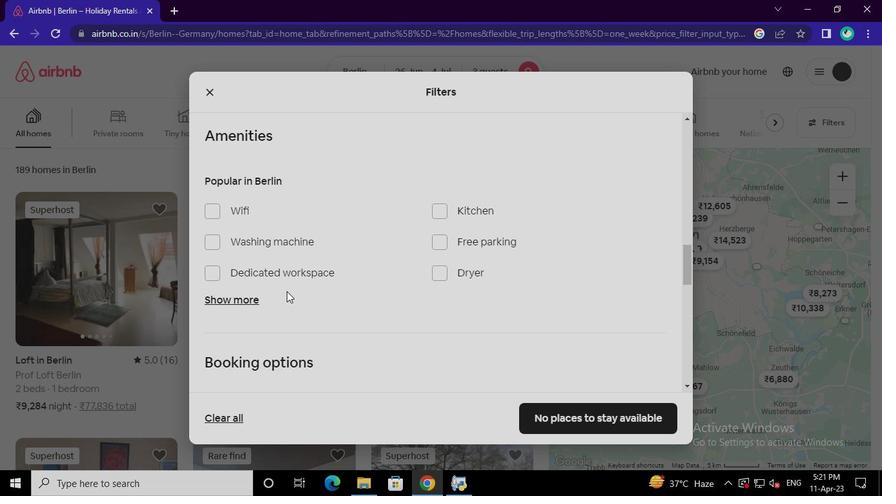 
Action: Mouse pressed left at (253, 298)
Screenshot: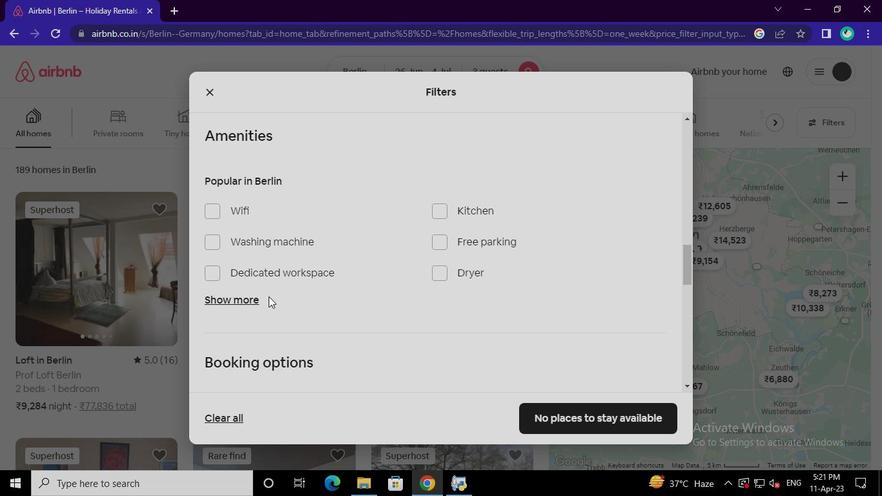 
Action: Mouse moved to (224, 213)
Screenshot: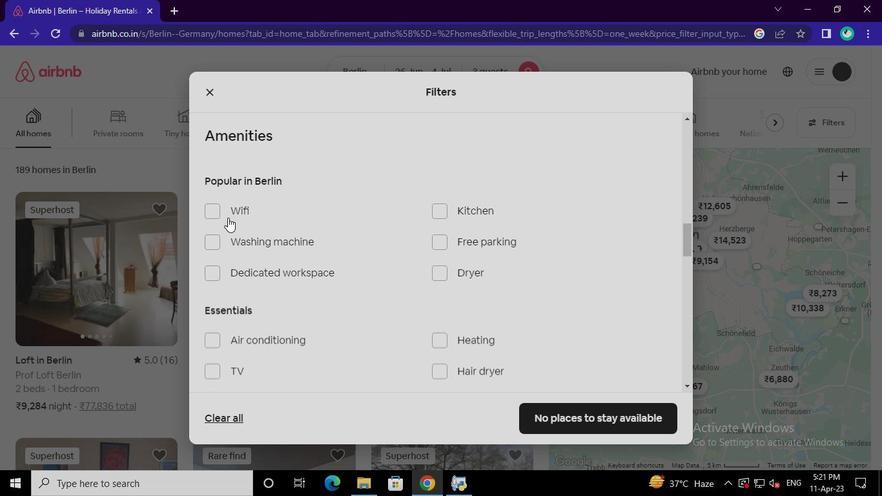 
Action: Mouse pressed left at (224, 213)
Screenshot: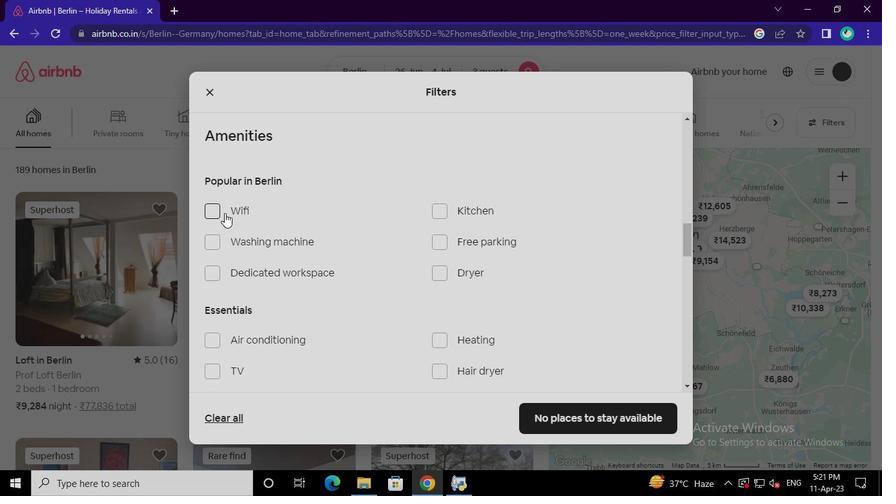 
Action: Mouse moved to (261, 299)
Screenshot: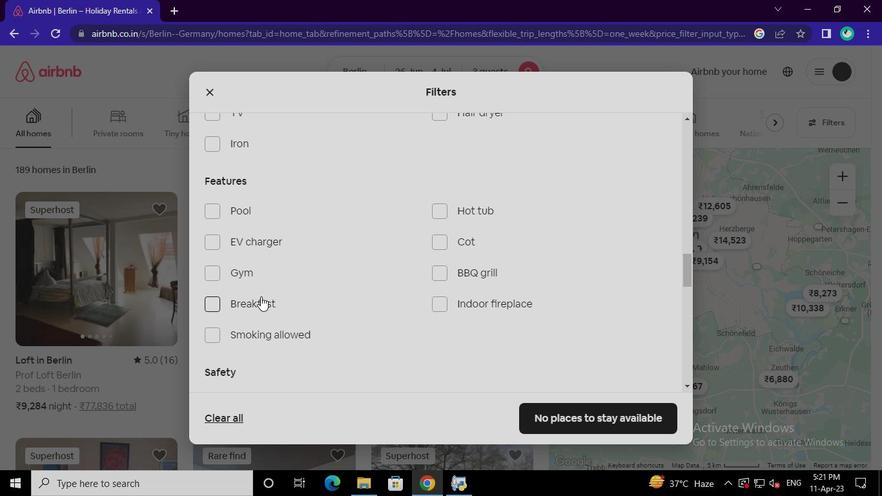 
Action: Mouse pressed left at (261, 299)
Screenshot: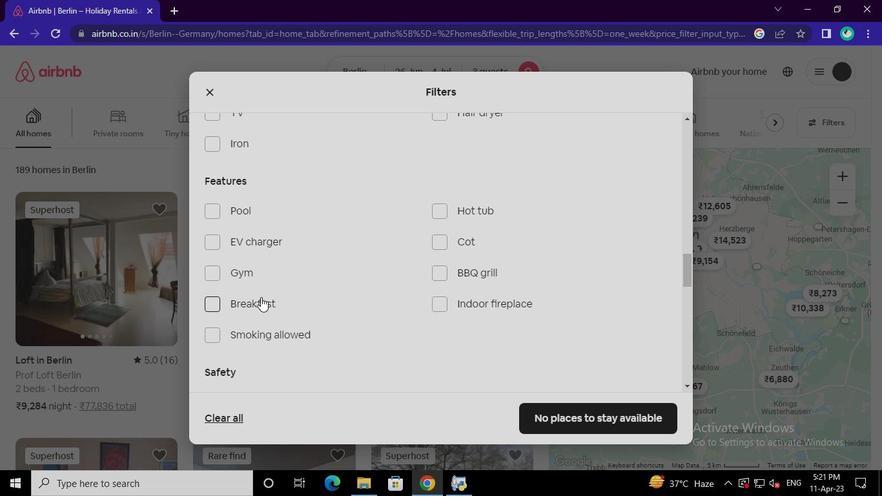 
Action: Mouse moved to (262, 330)
Screenshot: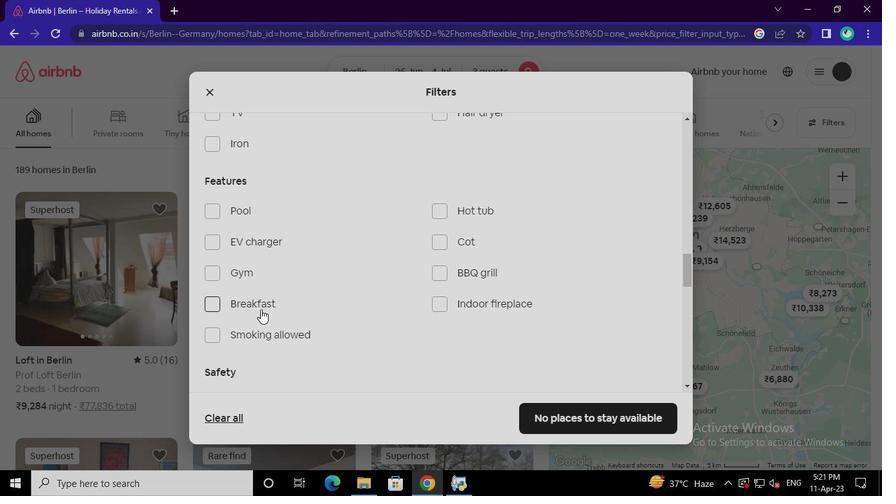 
Action: Mouse pressed left at (262, 330)
Screenshot: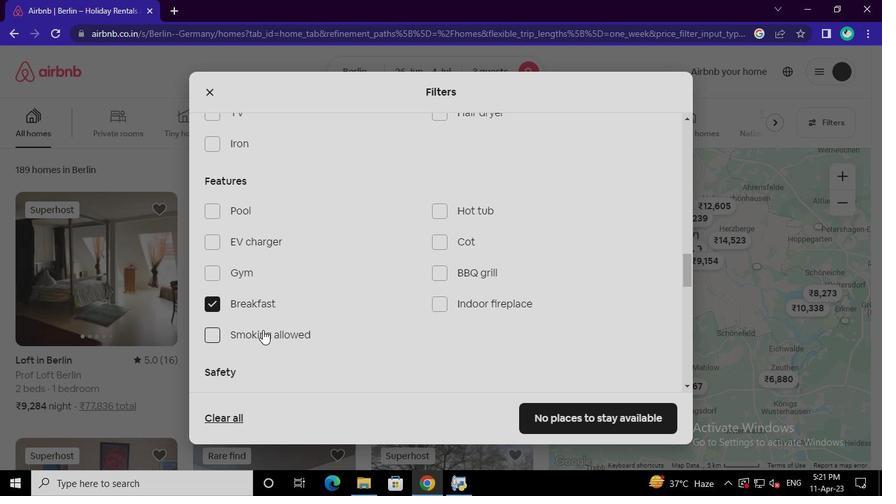
Action: Mouse moved to (644, 317)
Screenshot: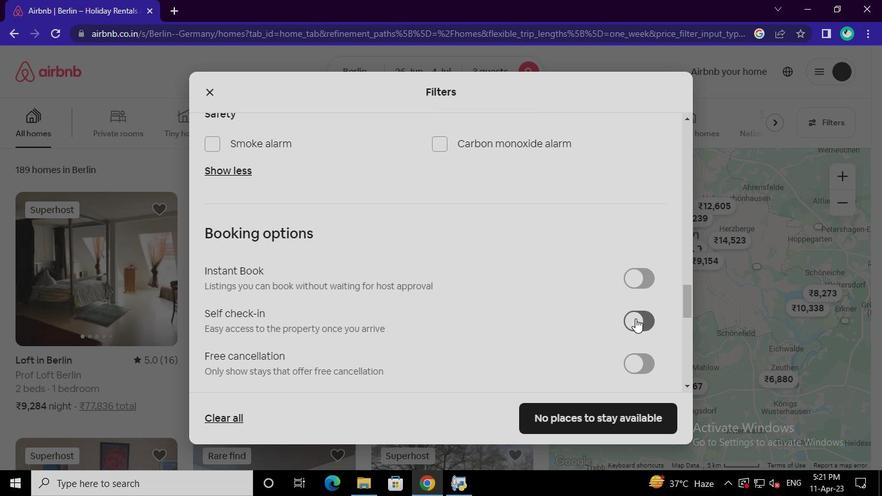 
Action: Mouse pressed left at (644, 317)
Screenshot: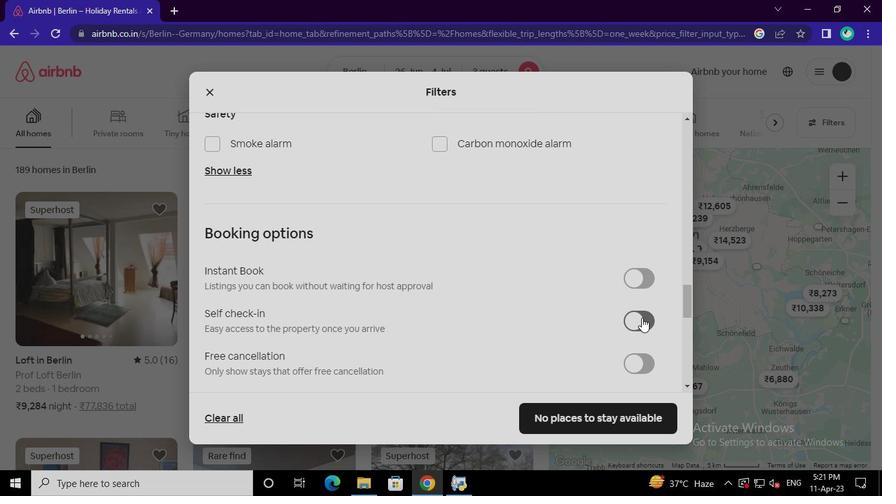 
Action: Mouse moved to (233, 308)
Screenshot: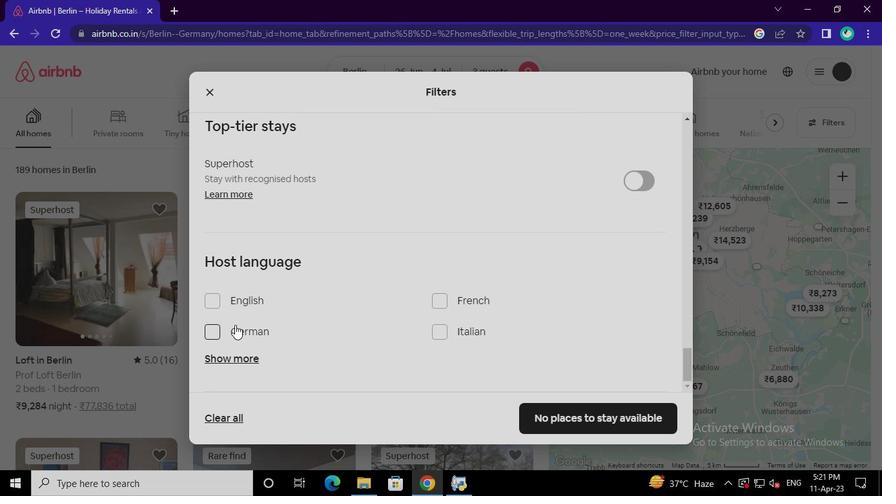 
Action: Mouse pressed left at (233, 308)
Screenshot: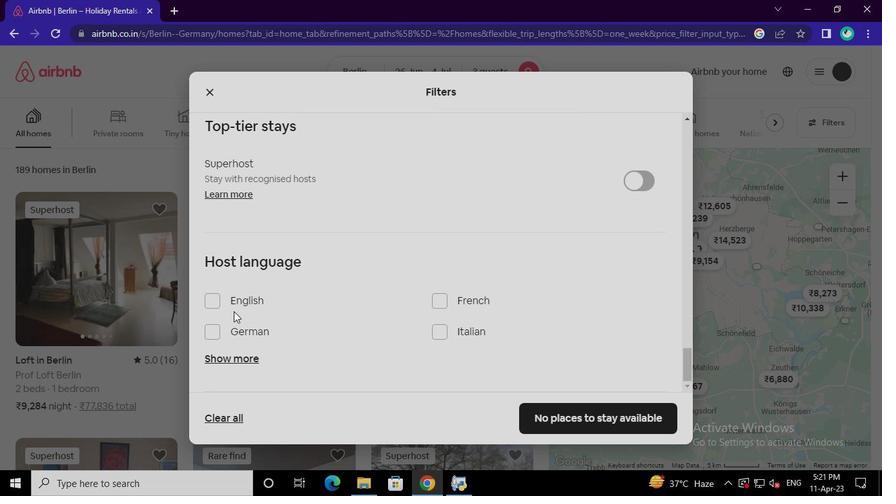 
Action: Mouse moved to (548, 409)
Screenshot: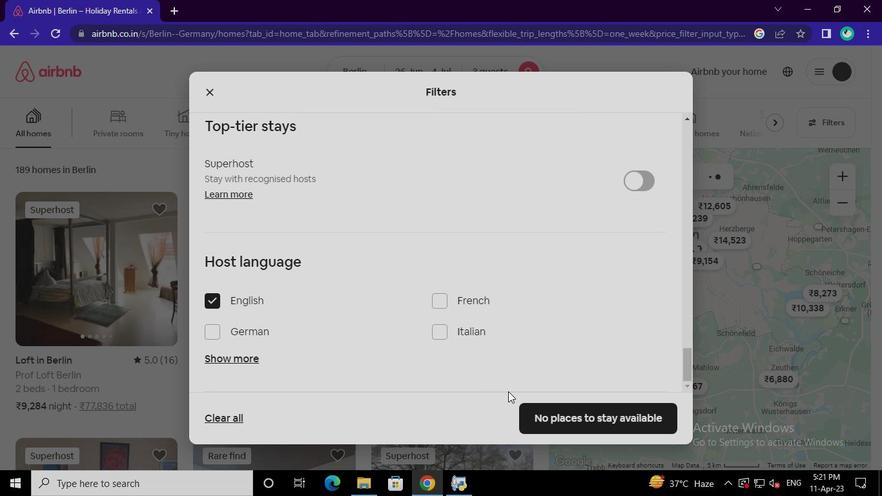 
Action: Mouse pressed left at (548, 409)
Screenshot: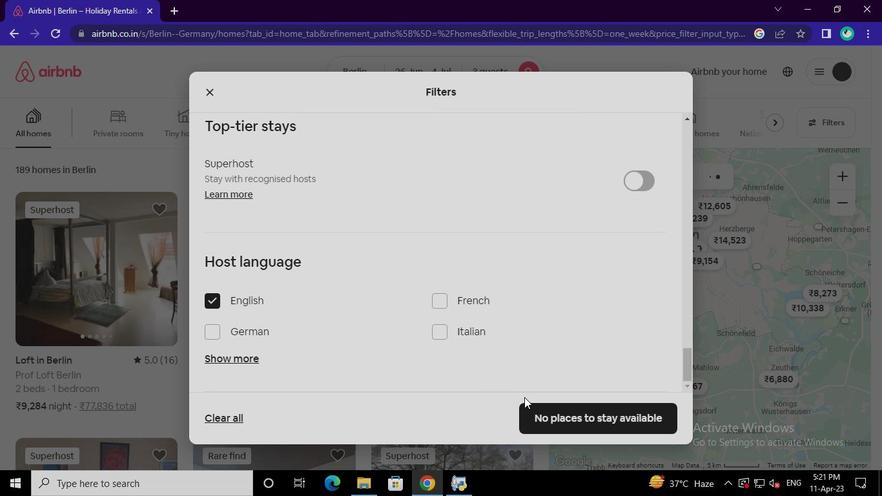 
Action: Mouse moved to (454, 485)
Screenshot: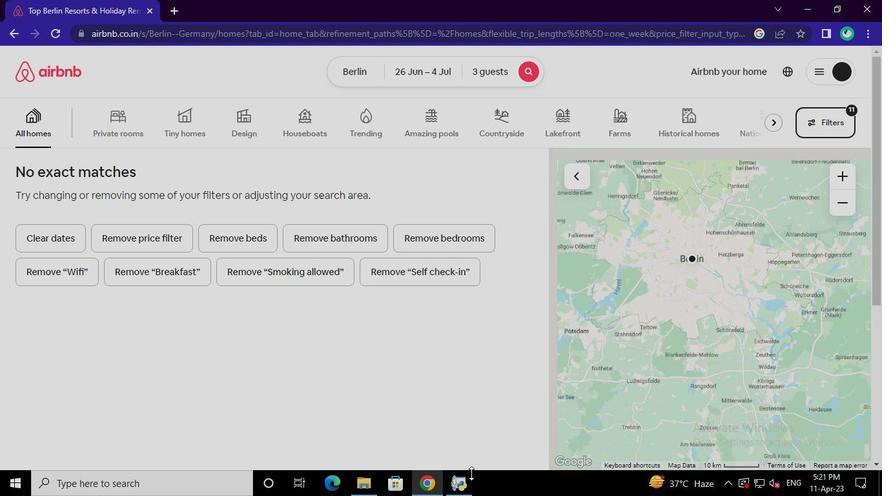 
Action: Mouse pressed left at (454, 485)
Screenshot: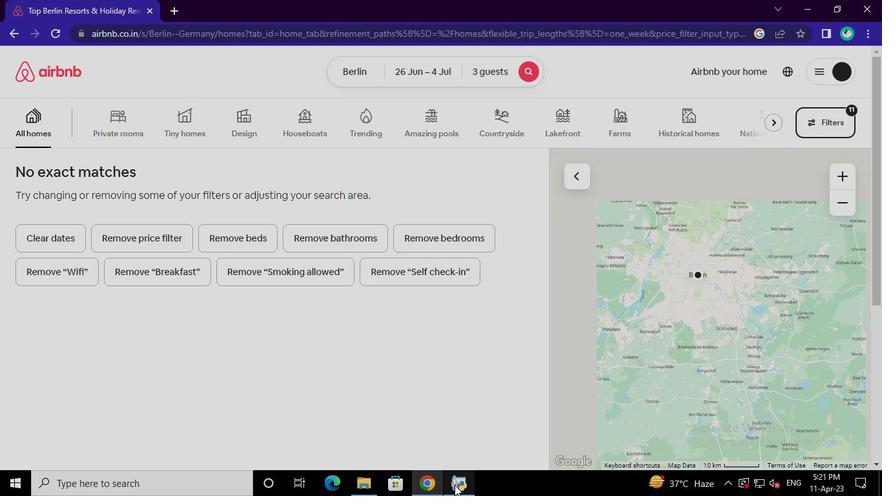 
Action: Mouse moved to (655, 43)
Screenshot: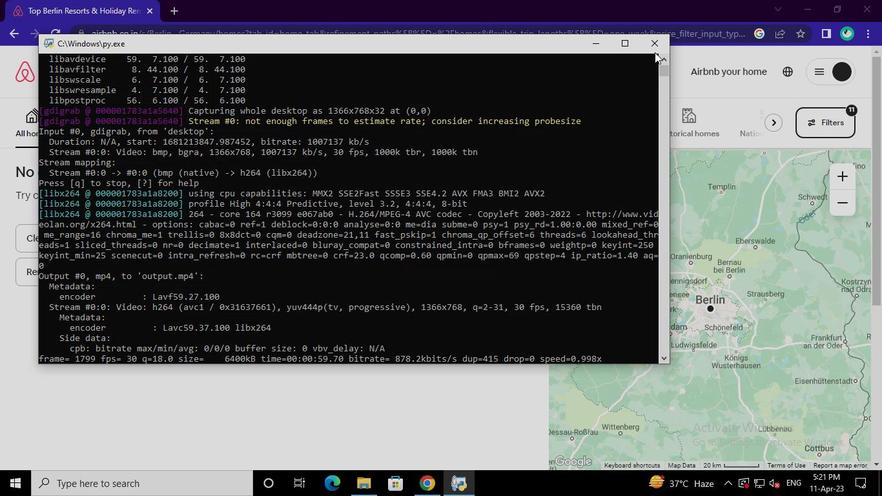 
Action: Mouse pressed left at (655, 43)
Screenshot: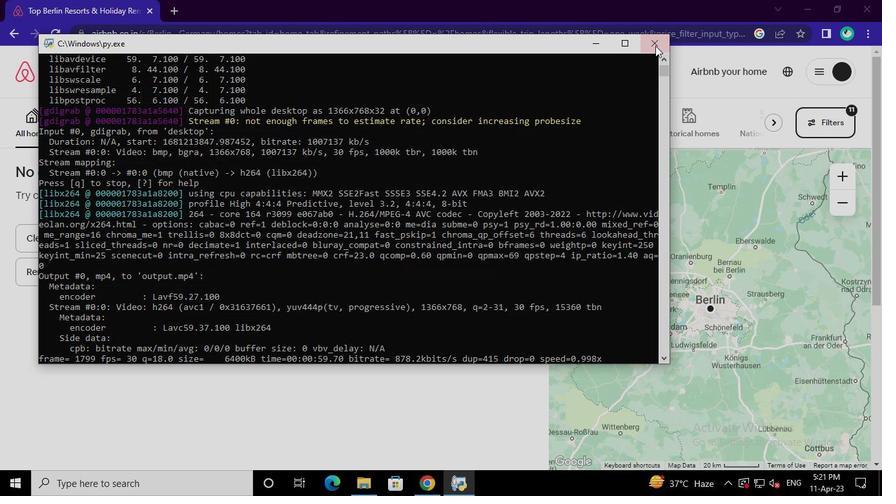 
